 Task: Create Validation rule for Departments and budget object.
Action: Mouse moved to (585, 34)
Screenshot: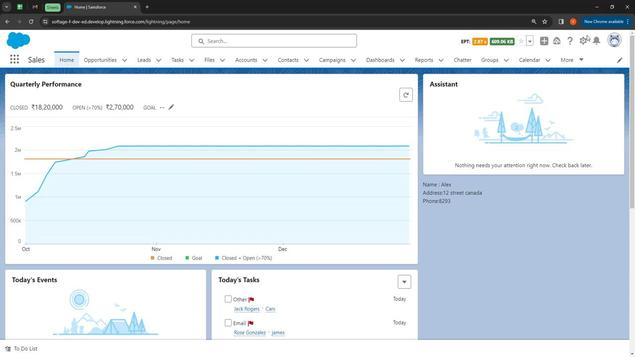 
Action: Mouse pressed left at (585, 34)
Screenshot: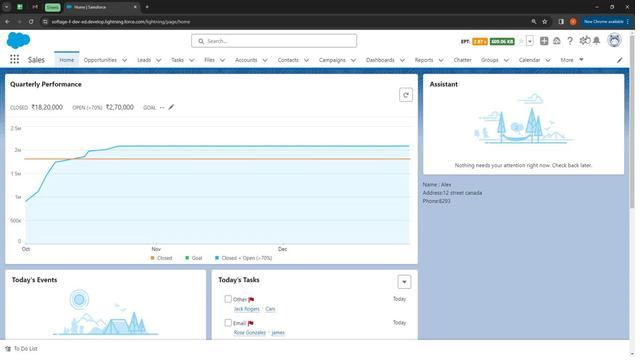 
Action: Mouse moved to (569, 66)
Screenshot: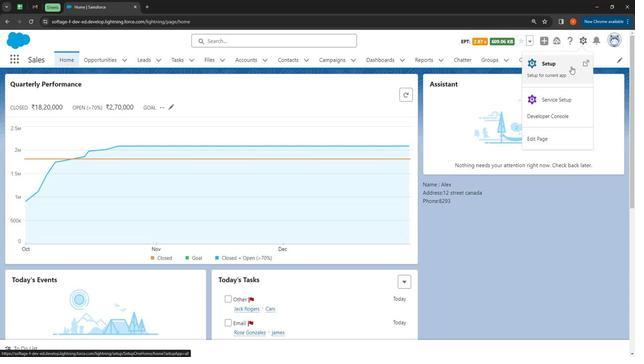 
Action: Mouse pressed left at (569, 66)
Screenshot: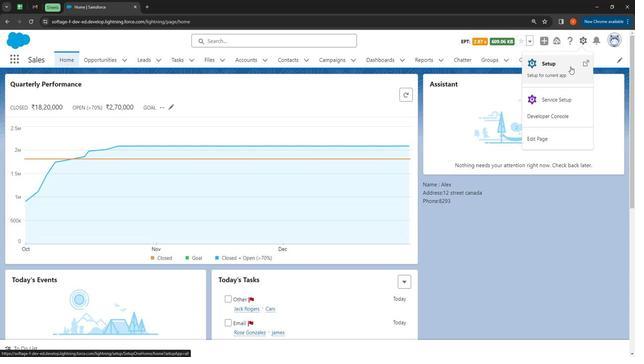 
Action: Mouse moved to (103, 56)
Screenshot: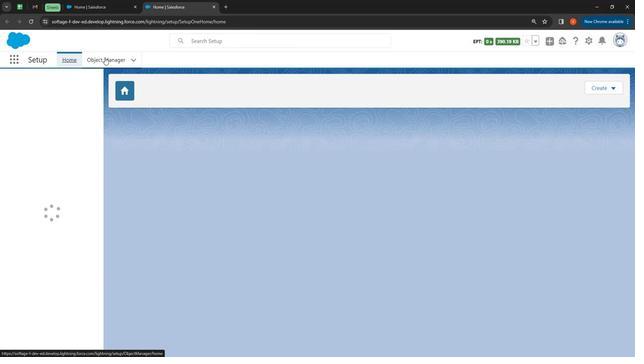 
Action: Mouse pressed left at (103, 56)
Screenshot: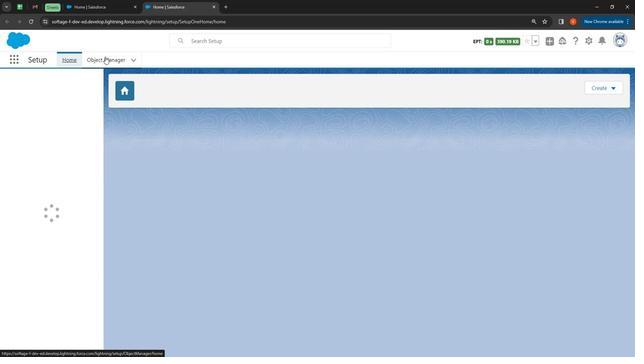 
Action: Mouse moved to (480, 85)
Screenshot: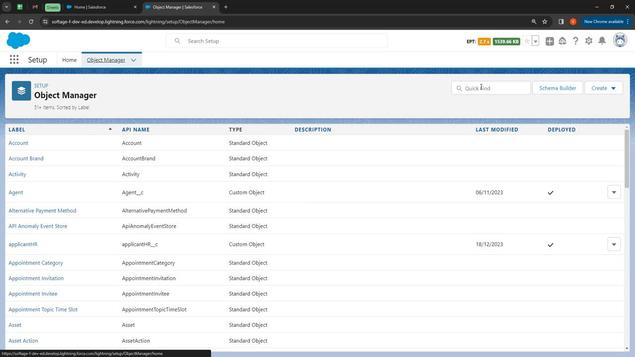 
Action: Mouse pressed left at (480, 85)
Screenshot: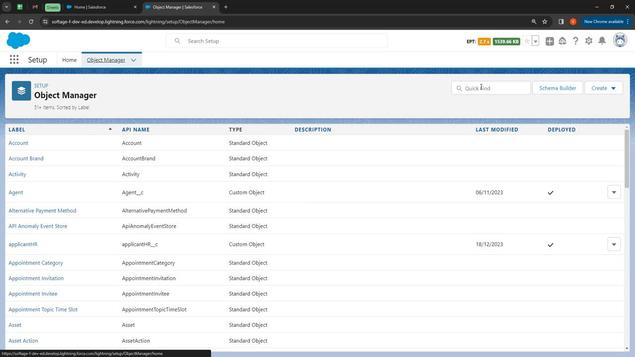 
Action: Mouse moved to (481, 86)
Screenshot: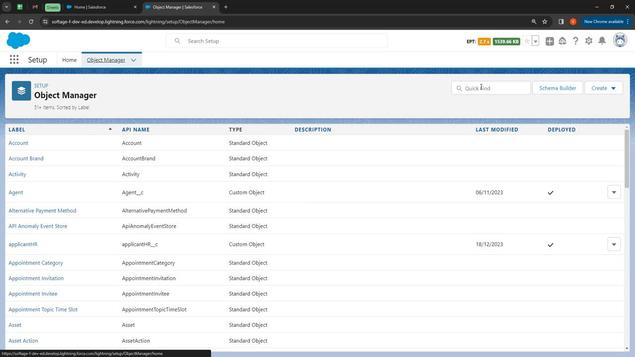 
Action: Key pressed d
Screenshot: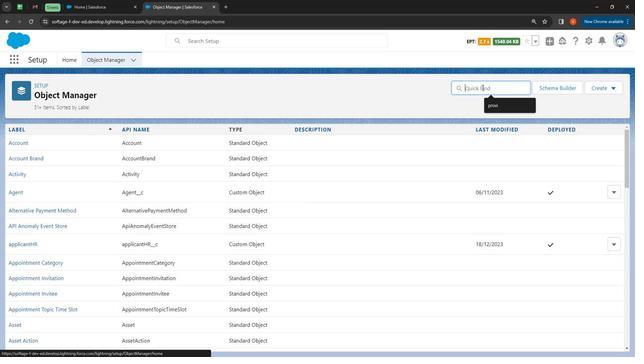 
Action: Mouse moved to (481, 86)
Screenshot: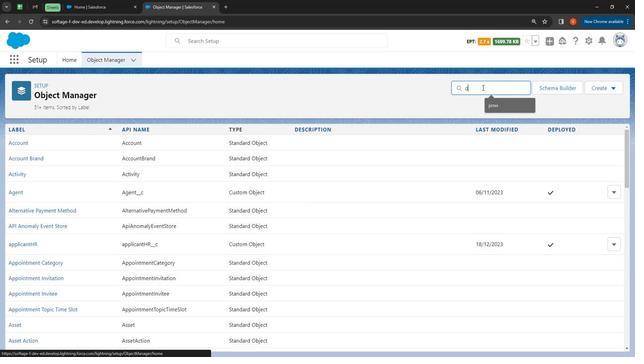
Action: Key pressed e
Screenshot: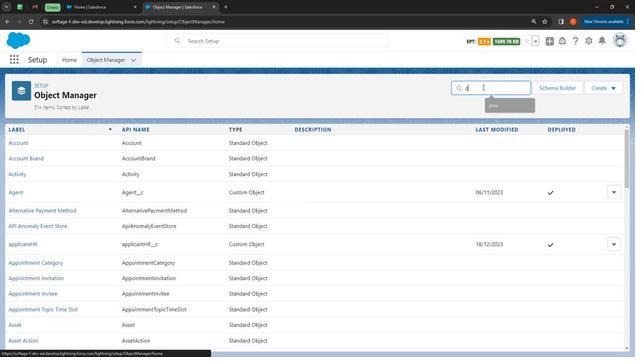
Action: Mouse moved to (483, 83)
Screenshot: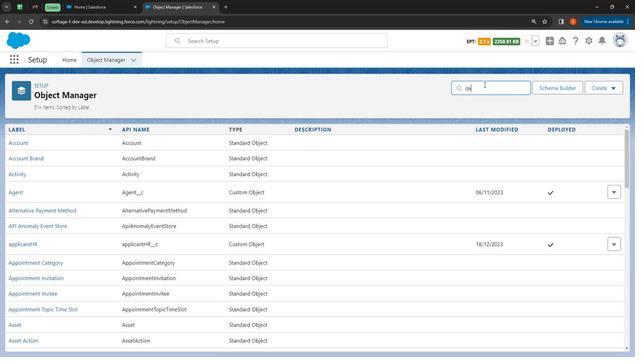 
Action: Key pressed p
Screenshot: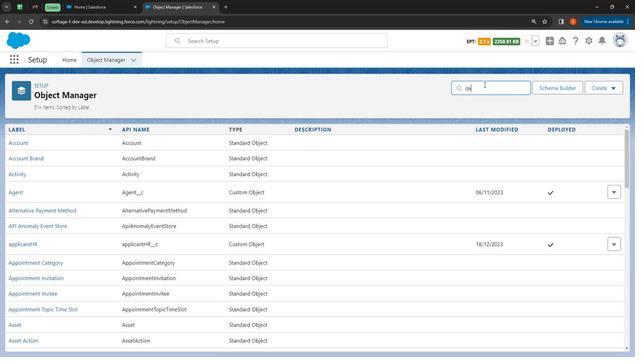 
Action: Mouse moved to (484, 83)
Screenshot: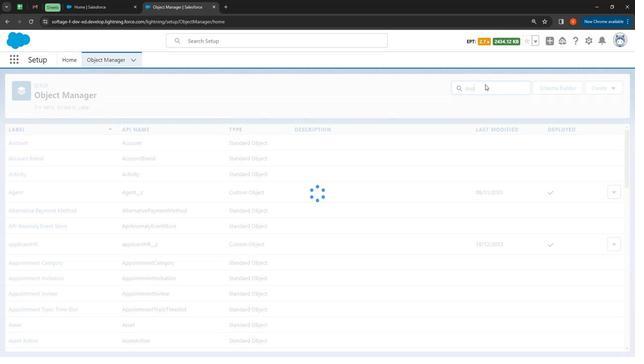 
Action: Key pressed ar
Screenshot: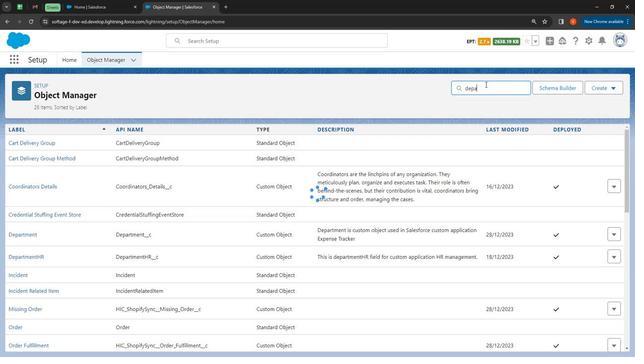 
Action: Mouse moved to (484, 83)
Screenshot: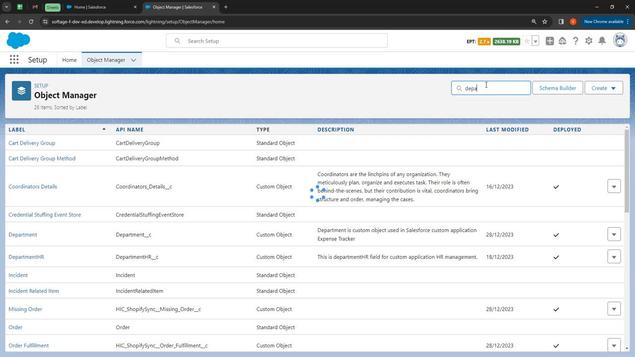 
Action: Key pressed t
Screenshot: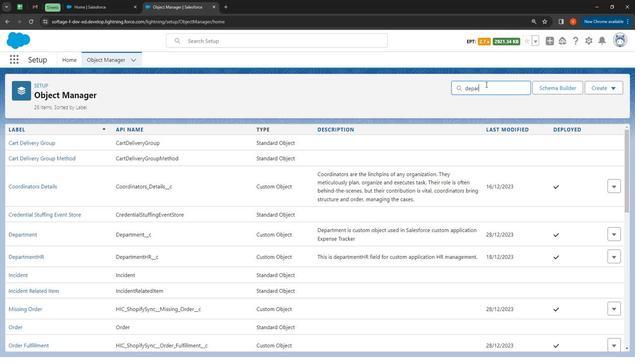 
Action: Mouse moved to (24, 142)
Screenshot: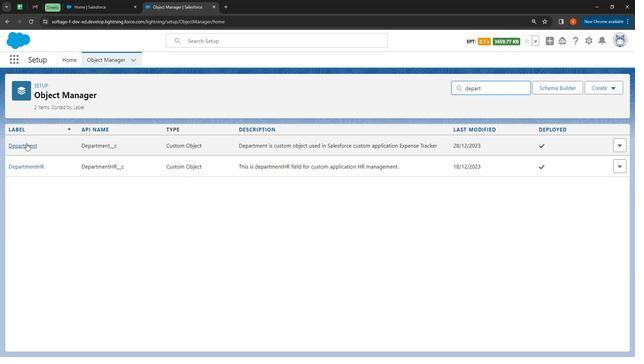 
Action: Mouse pressed left at (24, 142)
Screenshot: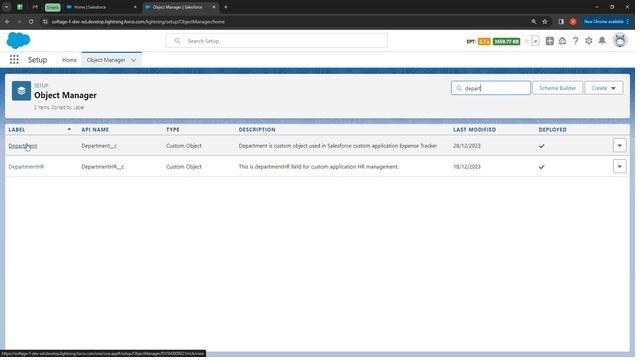 
Action: Mouse moved to (42, 146)
Screenshot: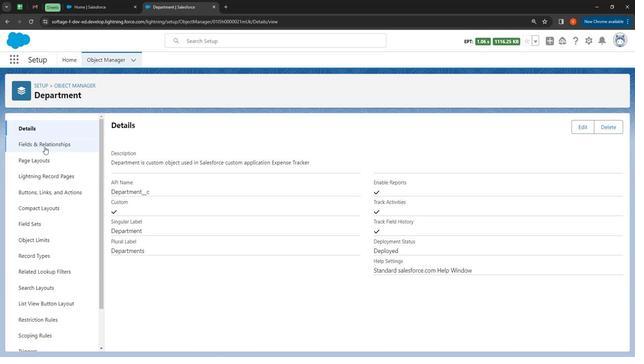 
Action: Mouse pressed left at (42, 146)
Screenshot: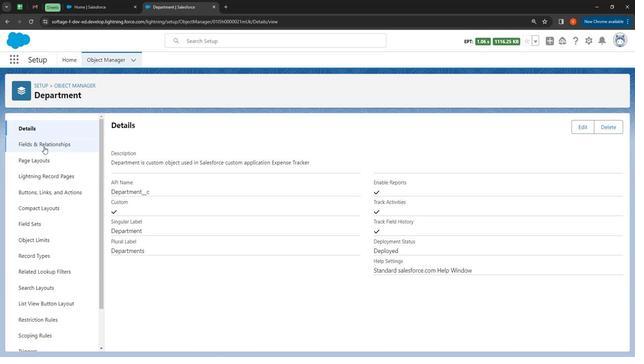 
Action: Mouse moved to (350, 265)
Screenshot: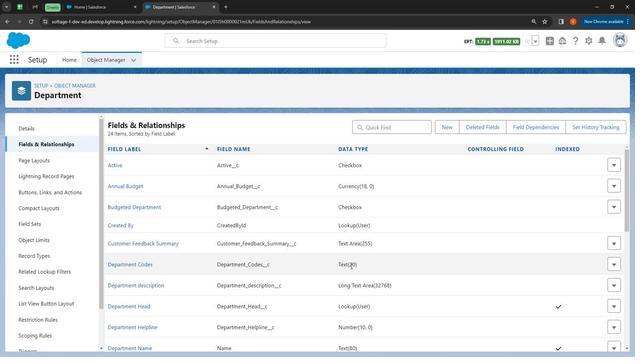 
Action: Mouse scrolled (350, 265) with delta (0, 0)
Screenshot: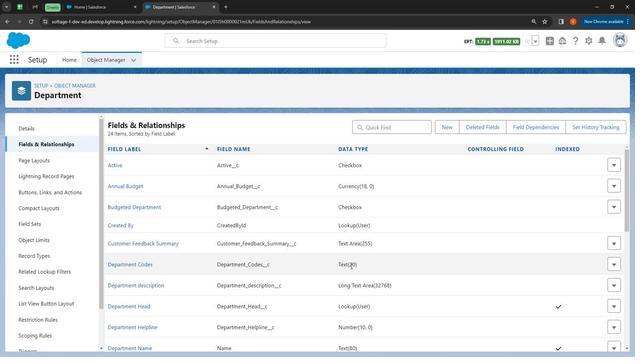 
Action: Mouse moved to (351, 263)
Screenshot: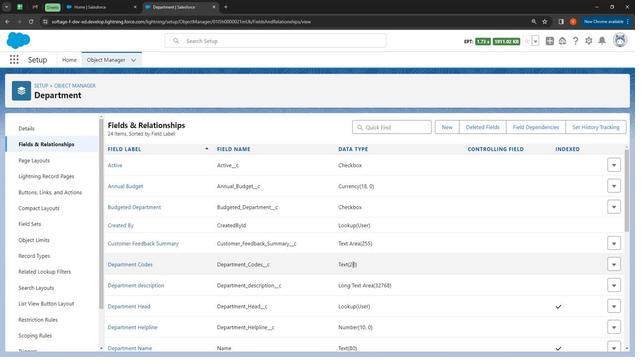 
Action: Mouse scrolled (351, 263) with delta (0, 0)
Screenshot: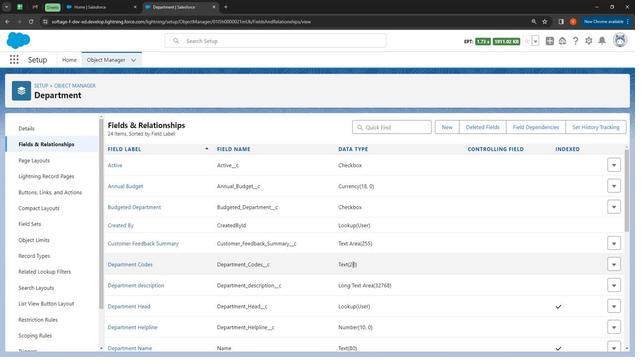 
Action: Mouse moved to (54, 294)
Screenshot: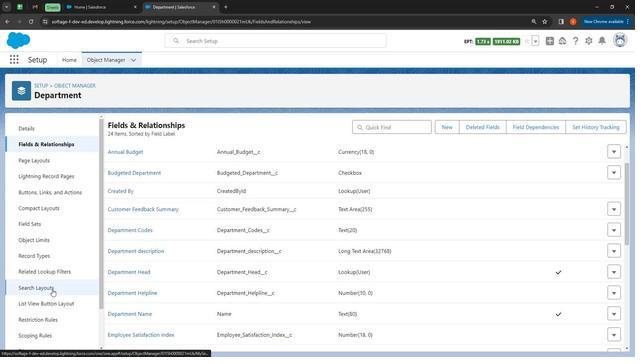 
Action: Mouse scrolled (54, 294) with delta (0, 0)
Screenshot: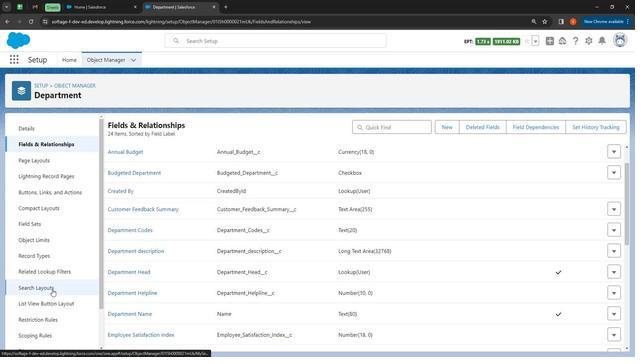 
Action: Mouse moved to (55, 296)
Screenshot: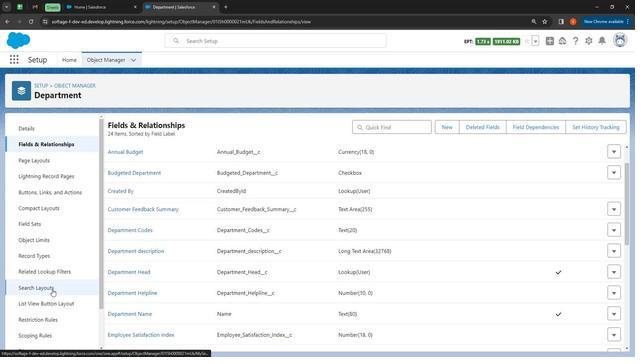 
Action: Mouse scrolled (55, 295) with delta (0, 0)
Screenshot: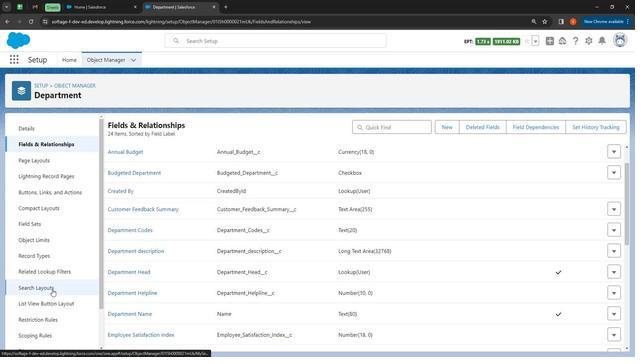 
Action: Mouse moved to (56, 297)
Screenshot: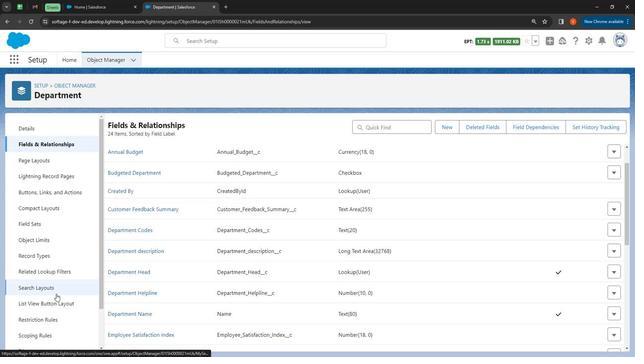 
Action: Mouse scrolled (56, 297) with delta (0, 0)
Screenshot: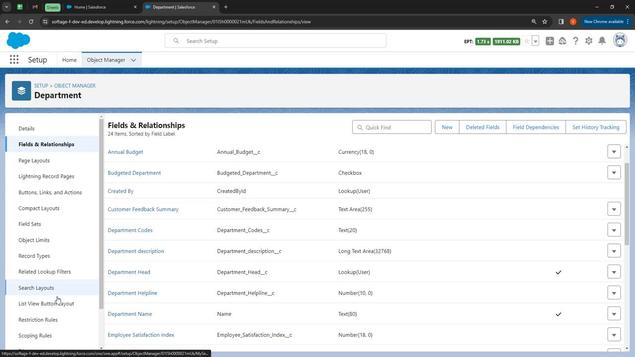 
Action: Mouse scrolled (56, 297) with delta (0, 0)
Screenshot: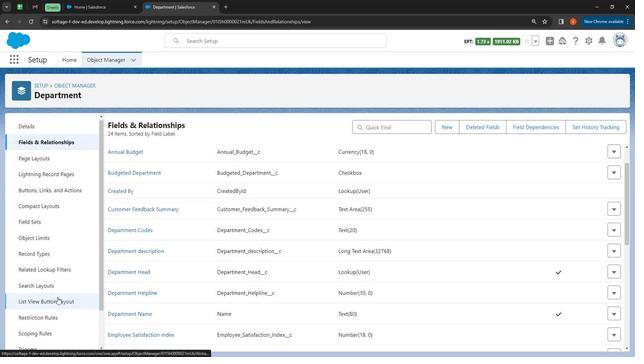 
Action: Mouse moved to (56, 341)
Screenshot: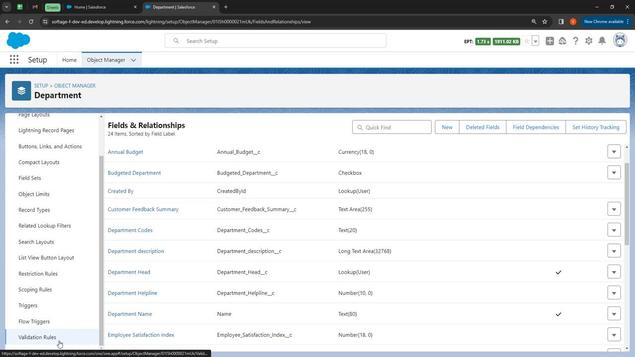 
Action: Mouse pressed left at (56, 341)
Screenshot: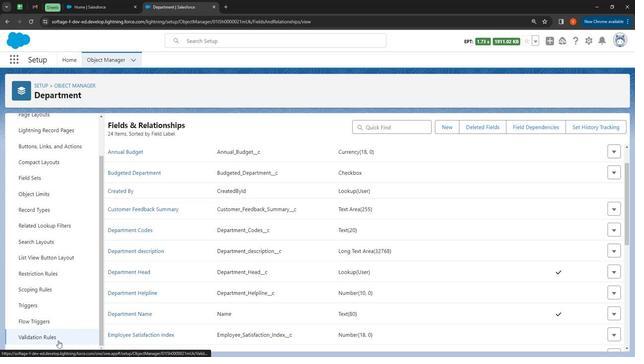 
Action: Mouse moved to (621, 123)
Screenshot: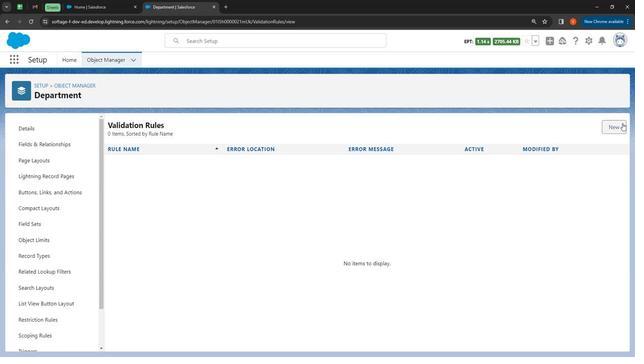 
Action: Mouse pressed left at (621, 123)
Screenshot: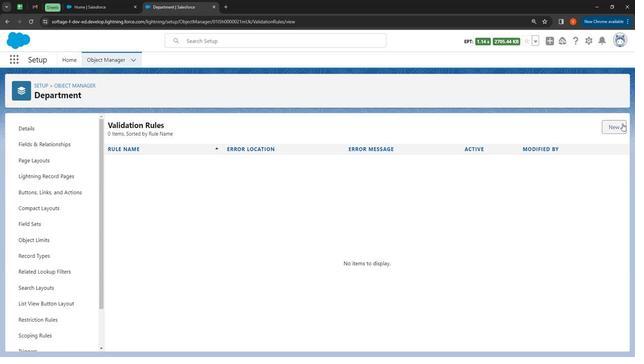
Action: Mouse moved to (213, 183)
Screenshot: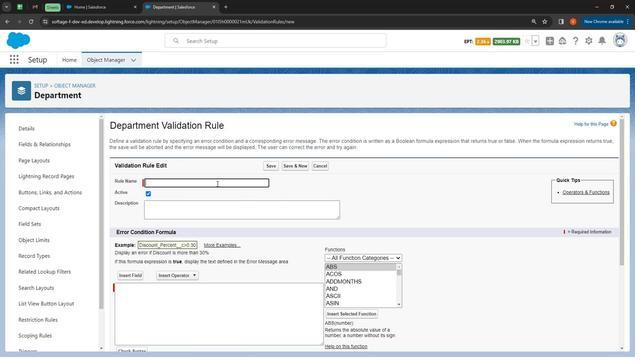 
Action: Mouse pressed left at (213, 183)
Screenshot: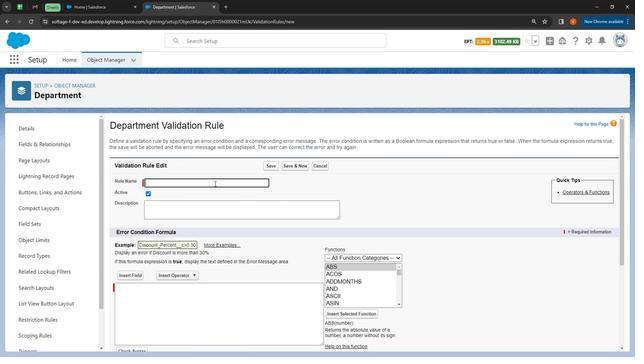 
Action: Key pressed <Key.shift>
Screenshot: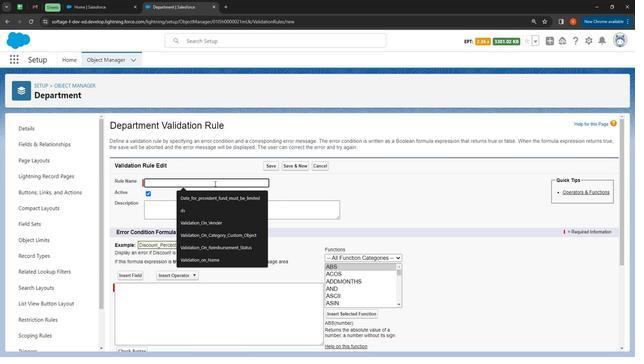 
Action: Mouse moved to (212, 184)
Screenshot: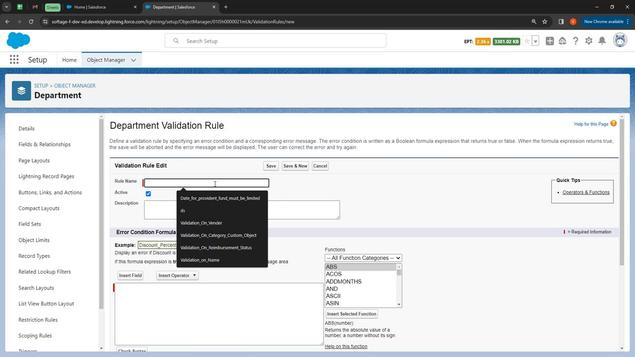 
Action: Key pressed C<Key.backspace><Key.shift>Validation<Key.space>on<Key.space><Key.shift><Key.shift><Key.shift><Key.shift><Key.shift><Key.shift><Key.shift><Key.shift><Key.shift><Key.shift><Key.shift><Key.shift><Key.shift><Key.shift><Key.shift><Key.shift><Key.shift><Key.shift><Key.shift><Key.shift><Key.shift><Key.shift><Key.shift><Key.shift><Key.shift><Key.shift><Key.shift><Key.shift><Key.shift><Key.shift><Key.shift><Key.shift><Key.shift><Key.shift><Key.shift><Key.shift><Key.shift><Key.shift><Key.shift><Key.shift>Text<Key.space>field<Key.space>for<Key.space>blank
Screenshot: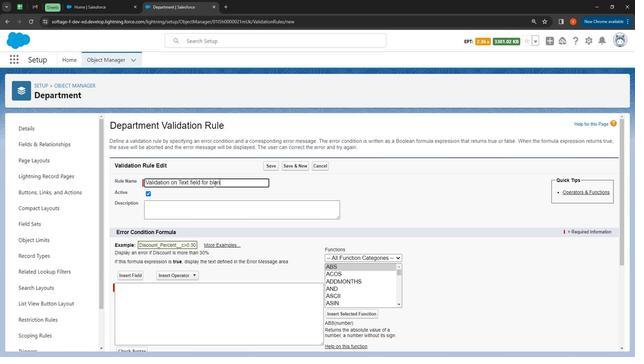 
Action: Mouse moved to (149, 192)
Screenshot: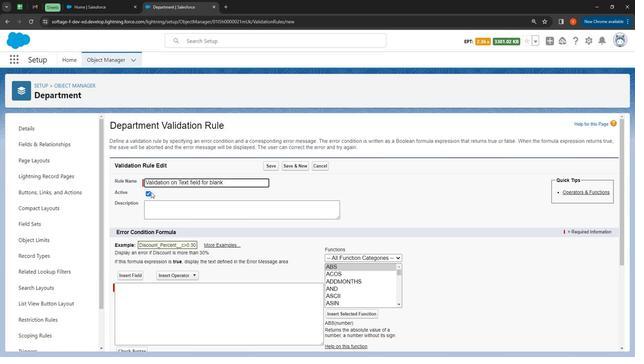 
Action: Mouse pressed left at (149, 192)
Screenshot: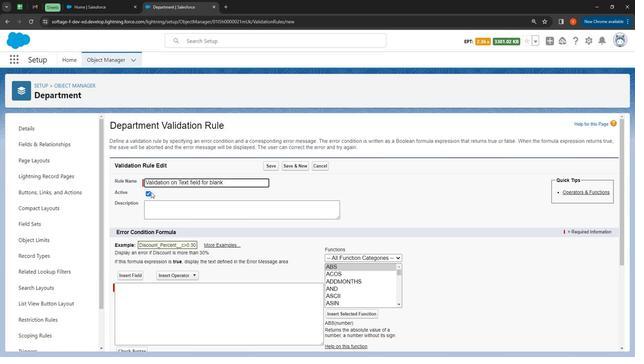 
Action: Mouse moved to (164, 205)
Screenshot: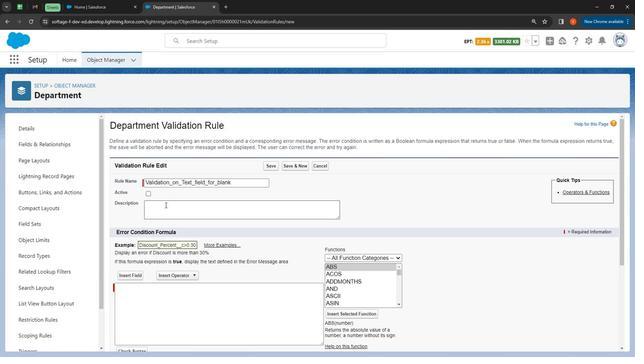 
Action: Mouse pressed left at (164, 205)
Screenshot: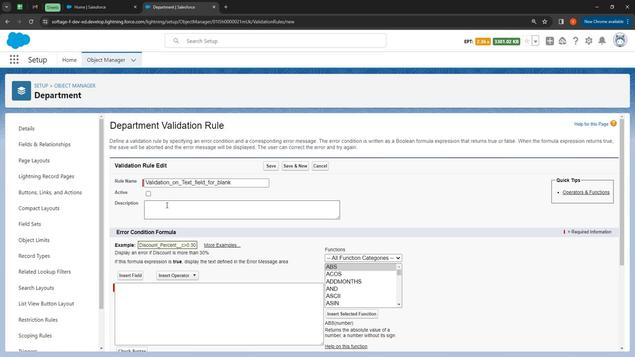 
Action: Mouse moved to (166, 205)
Screenshot: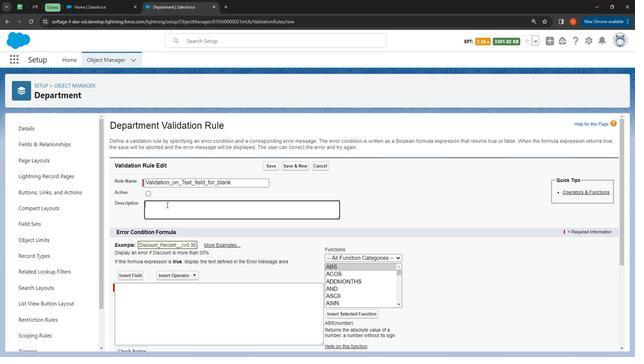 
Action: Key pressed <Key.shift><Key.shift><Key.shift><Key.shift>Validation<Key.space>on<Key.space><Key.shift><Key.shift><Key.shift>Custom<Key.space>text<Key.space>field<Key.space>so<Key.space>that<Key.space>admin<Key.space>can<Key.space>not<Key.space>let<Key.space>it<Key.space>blac<Key.backspace>nk.
Screenshot: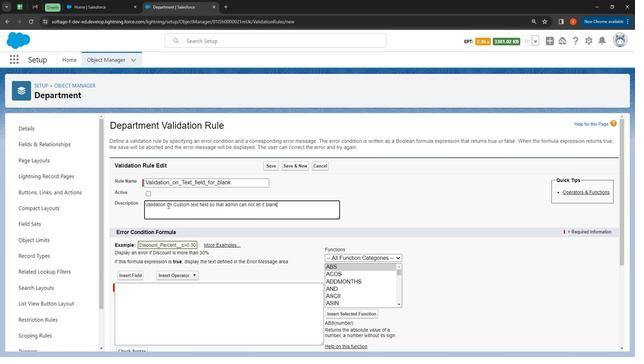 
Action: Mouse moved to (239, 231)
Screenshot: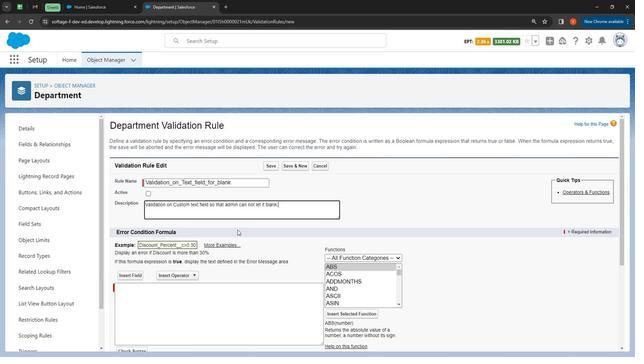 
Action: Mouse scrolled (239, 231) with delta (0, 0)
Screenshot: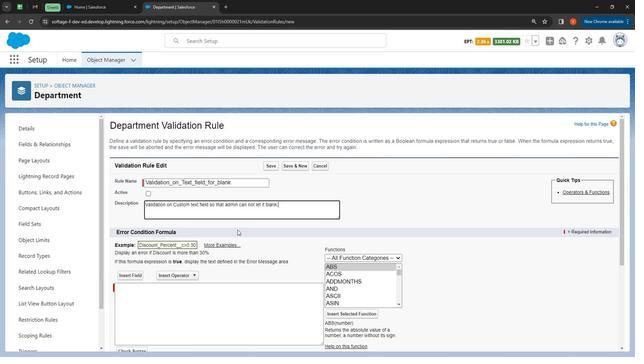 
Action: Mouse moved to (239, 232)
Screenshot: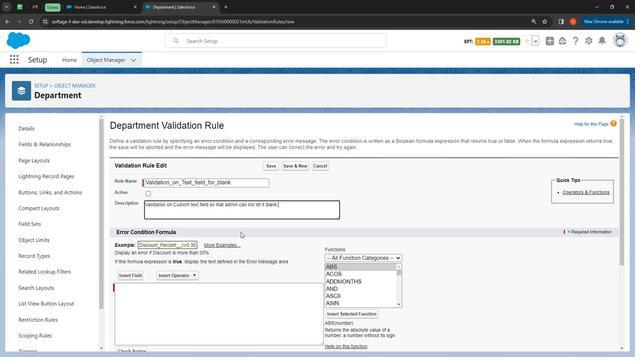 
Action: Mouse scrolled (239, 231) with delta (0, 0)
Screenshot: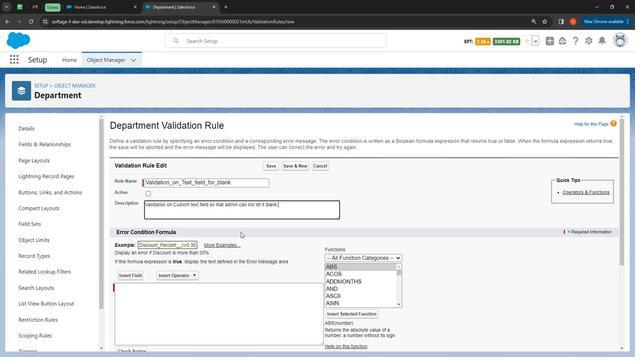 
Action: Mouse moved to (240, 232)
Screenshot: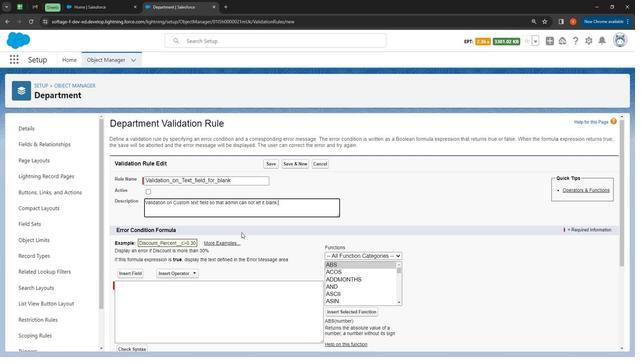 
Action: Mouse scrolled (240, 232) with delta (0, 0)
Screenshot: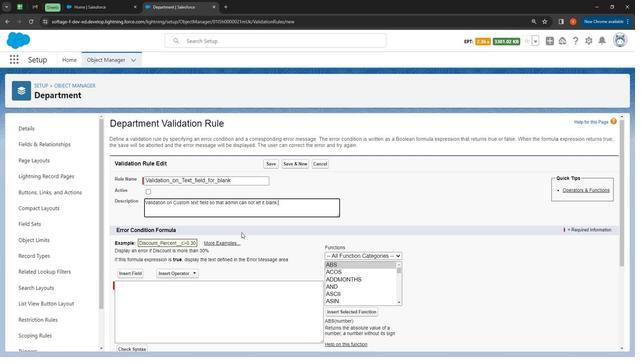 
Action: Mouse moved to (241, 232)
Screenshot: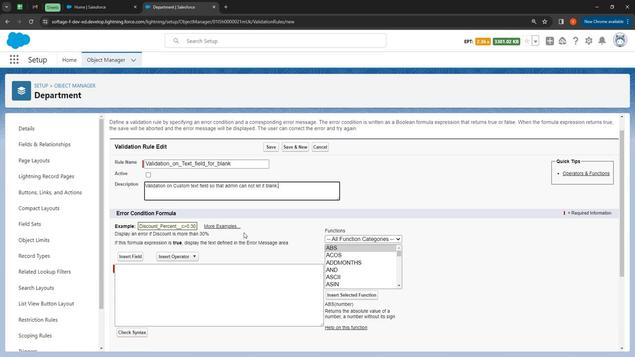 
Action: Mouse scrolled (241, 232) with delta (0, 0)
Screenshot: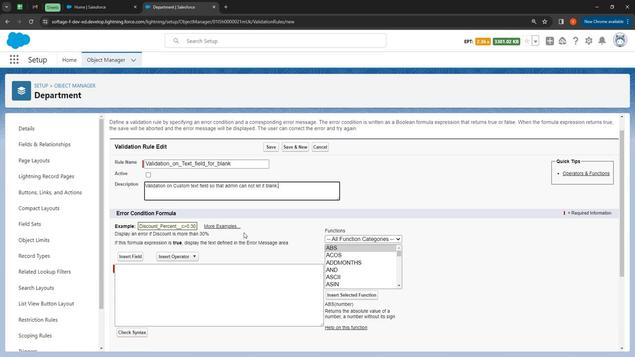 
Action: Mouse moved to (362, 165)
Screenshot: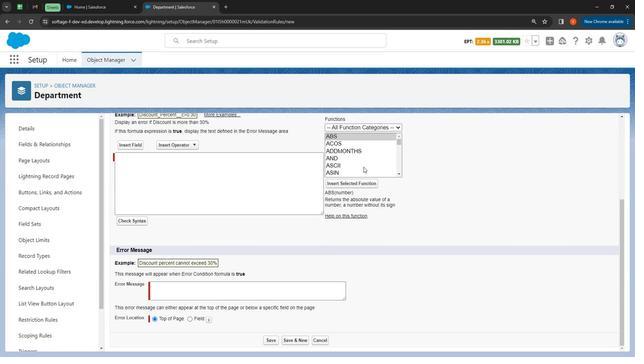 
Action: Mouse scrolled (362, 164) with delta (0, 0)
Screenshot: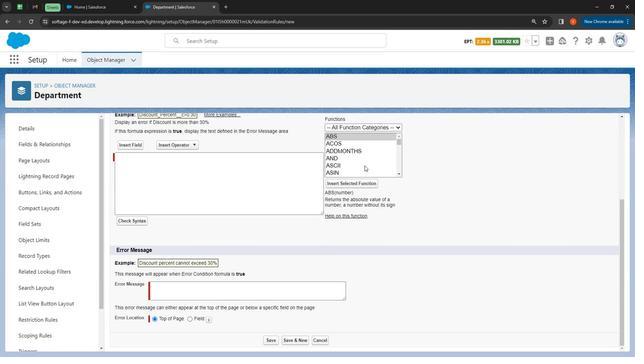 
Action: Mouse scrolled (362, 164) with delta (0, 0)
Screenshot: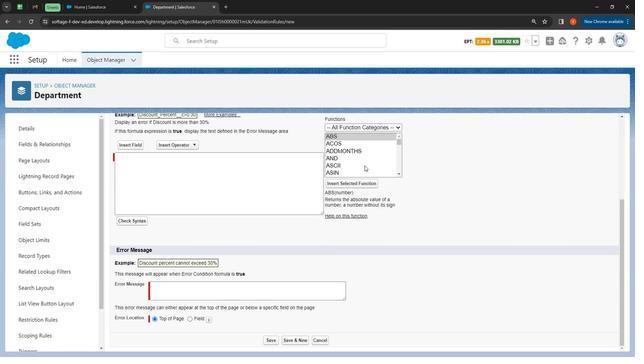
Action: Mouse moved to (362, 164)
Screenshot: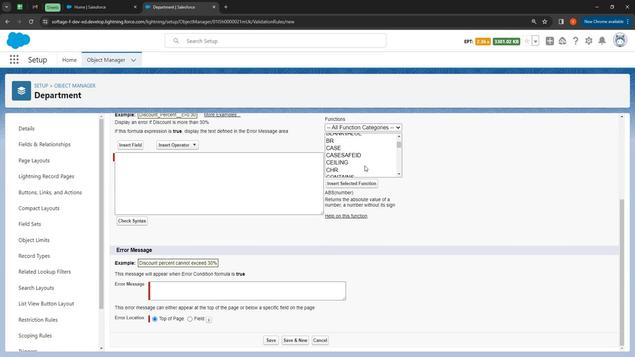 
Action: Mouse scrolled (362, 164) with delta (0, 0)
Screenshot: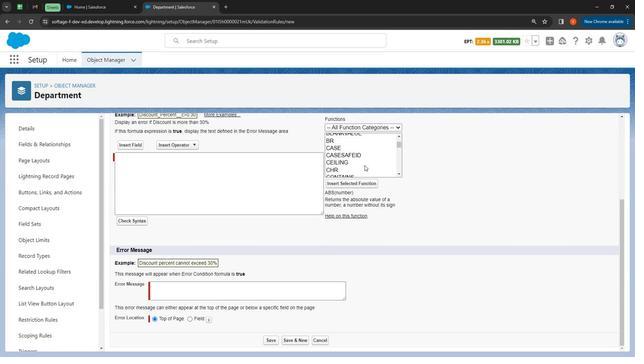 
Action: Mouse moved to (364, 164)
Screenshot: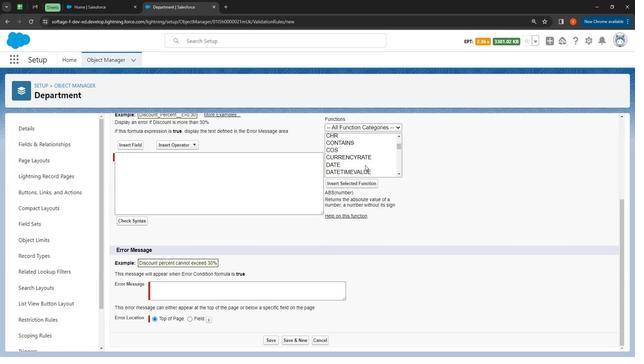 
Action: Mouse scrolled (364, 164) with delta (0, 0)
Screenshot: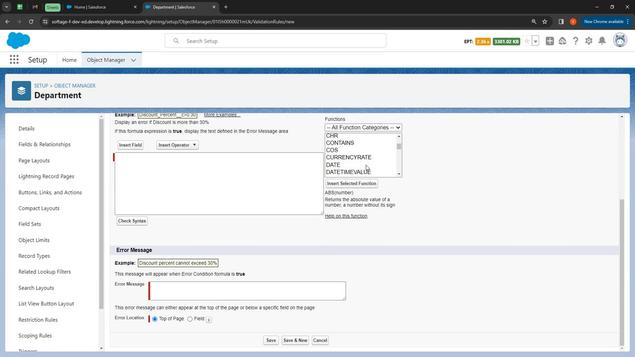 
Action: Mouse scrolled (364, 164) with delta (0, 0)
Screenshot: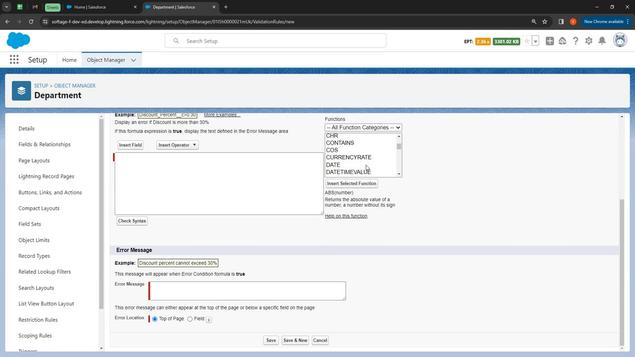 
Action: Mouse moved to (364, 162)
Screenshot: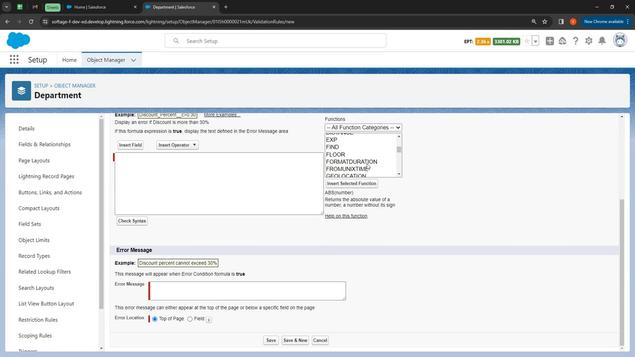 
Action: Mouse scrolled (364, 162) with delta (0, 0)
Screenshot: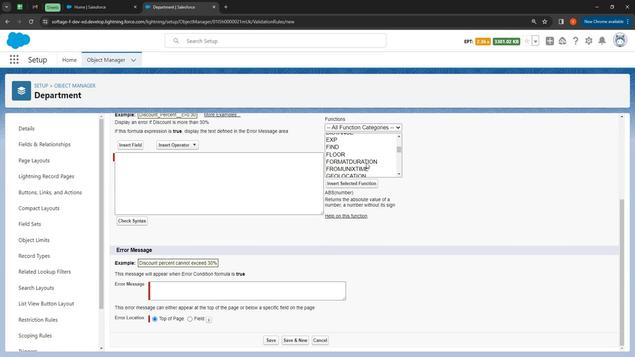
Action: Mouse moved to (364, 162)
Screenshot: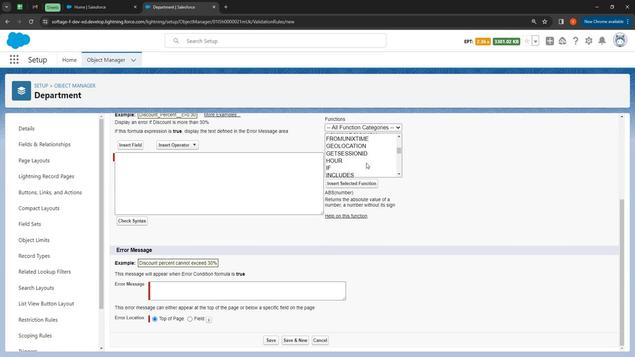 
Action: Mouse scrolled (364, 162) with delta (0, 0)
Screenshot: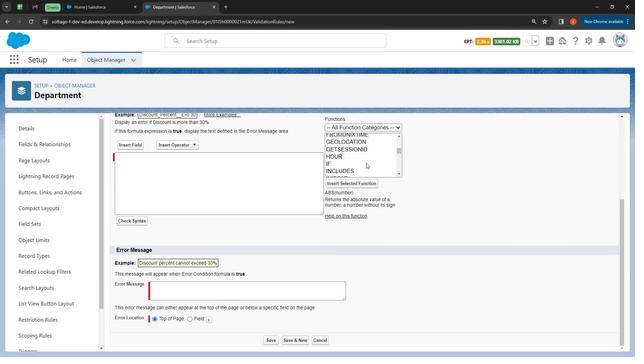 
Action: Mouse scrolled (364, 162) with delta (0, 0)
Screenshot: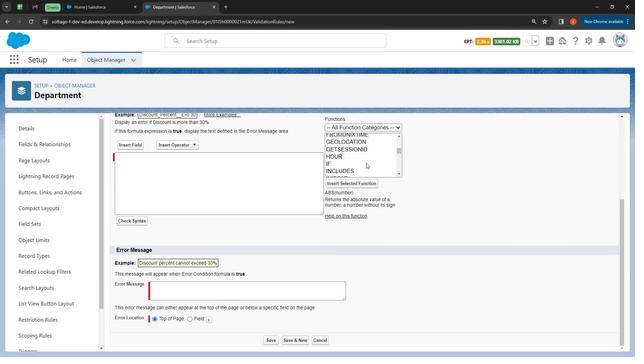 
Action: Mouse moved to (349, 169)
Screenshot: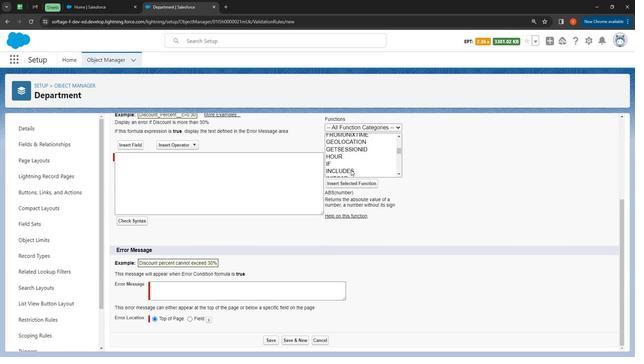 
Action: Mouse scrolled (349, 169) with delta (0, 0)
Screenshot: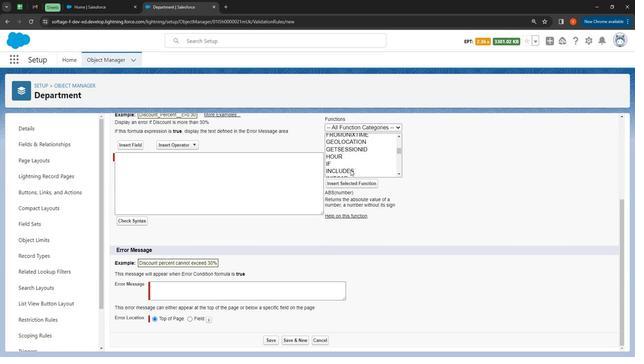 
Action: Mouse moved to (347, 150)
Screenshot: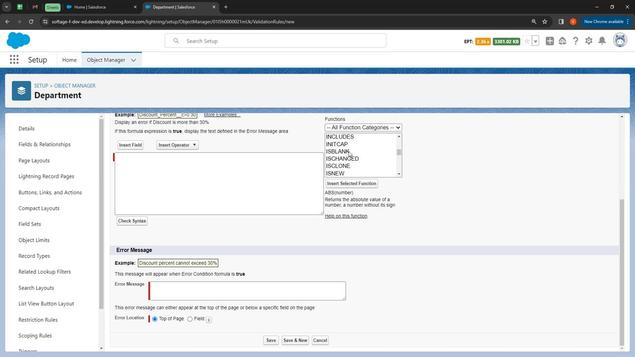 
Action: Mouse pressed left at (347, 150)
Screenshot: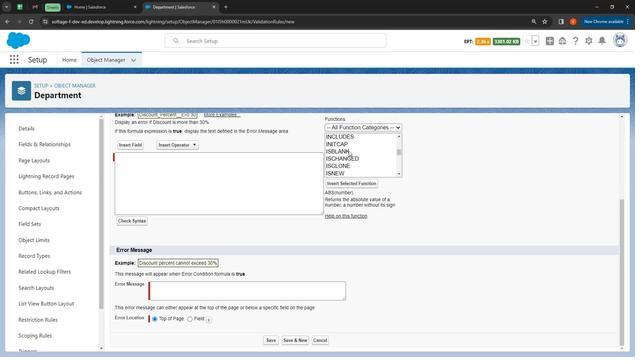 
Action: Mouse moved to (362, 183)
Screenshot: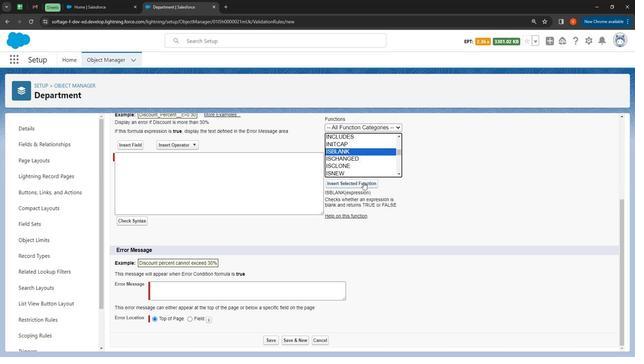 
Action: Mouse pressed left at (362, 183)
Screenshot: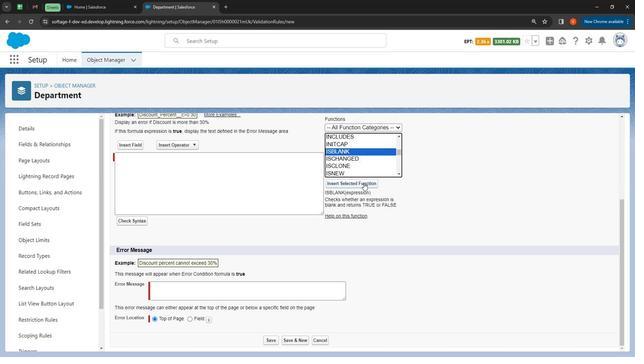 
Action: Mouse moved to (160, 159)
Screenshot: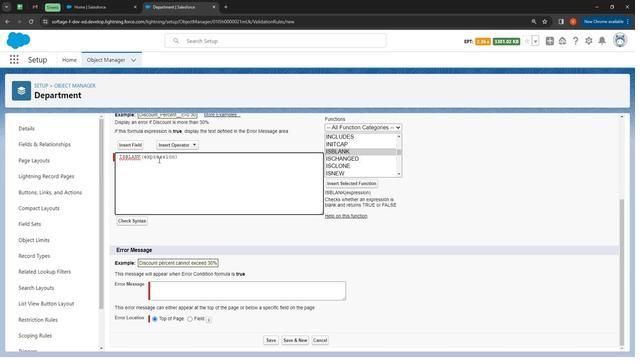 
Action: Mouse pressed left at (160, 159)
Screenshot: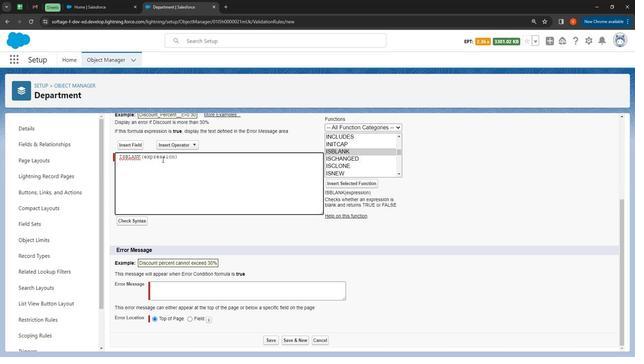
Action: Mouse pressed left at (160, 159)
Screenshot: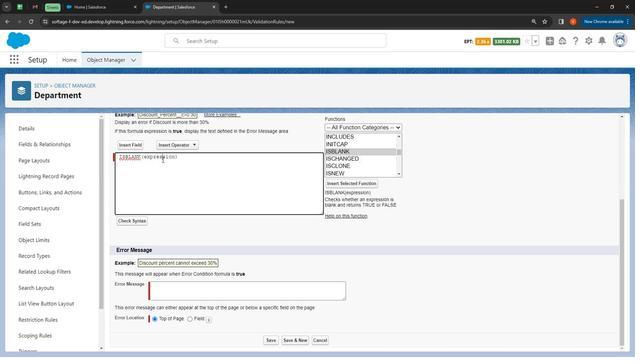 
Action: Mouse moved to (161, 156)
Screenshot: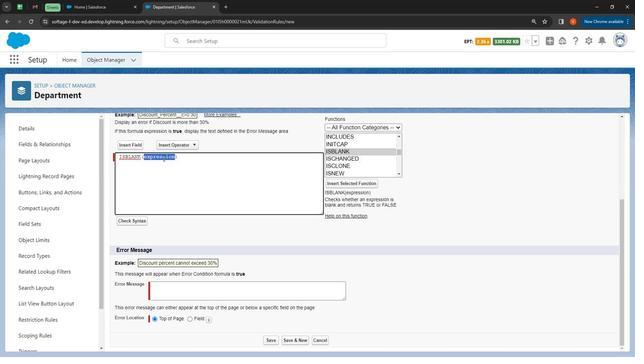 
Action: Key pressed <Key.backspace>
Screenshot: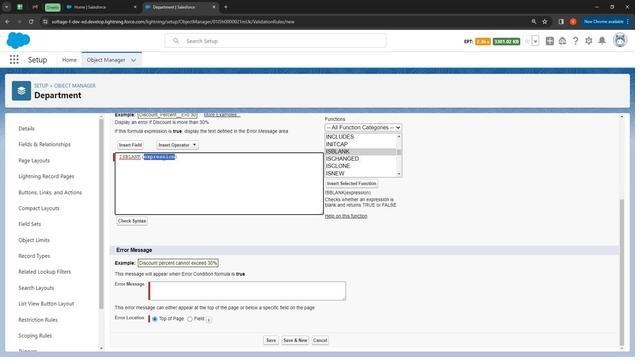 
Action: Mouse moved to (137, 144)
Screenshot: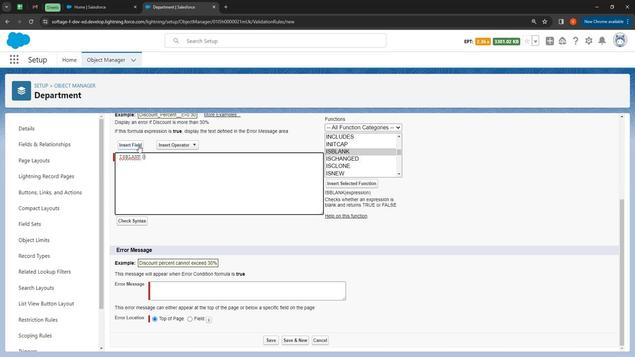 
Action: Mouse pressed left at (137, 144)
Screenshot: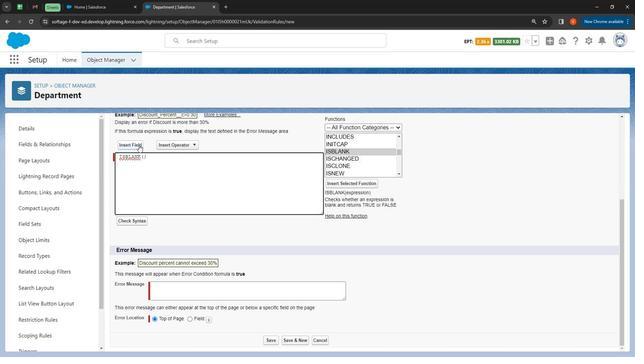 
Action: Mouse moved to (296, 210)
Screenshot: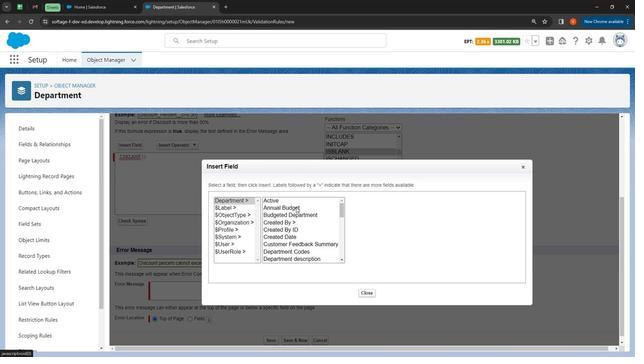 
Action: Mouse pressed left at (296, 210)
Screenshot: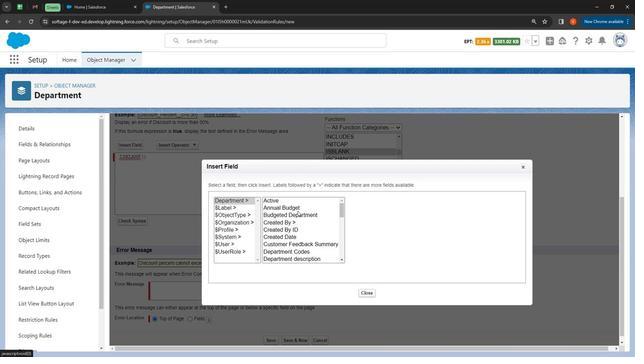 
Action: Mouse moved to (309, 215)
Screenshot: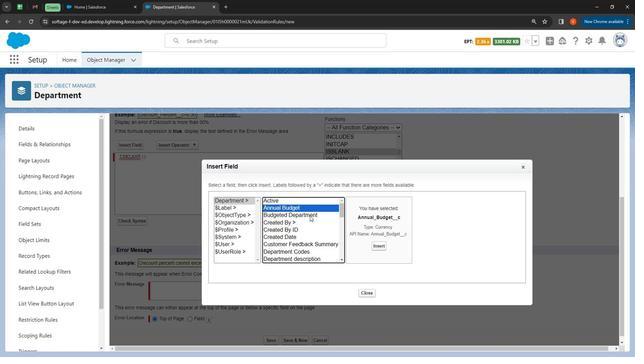 
Action: Mouse pressed left at (309, 215)
Screenshot: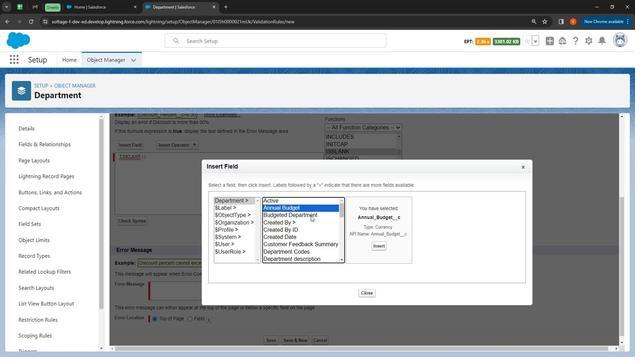 
Action: Mouse moved to (323, 241)
Screenshot: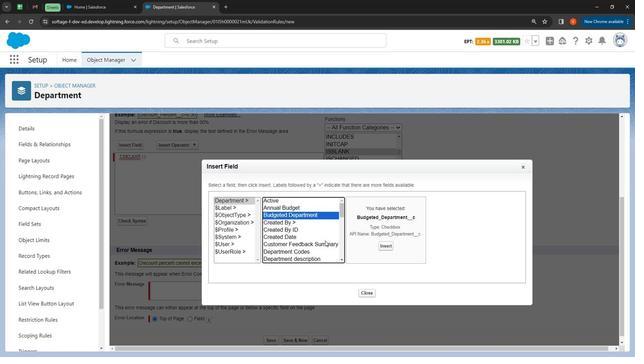 
Action: Mouse pressed left at (323, 241)
Screenshot: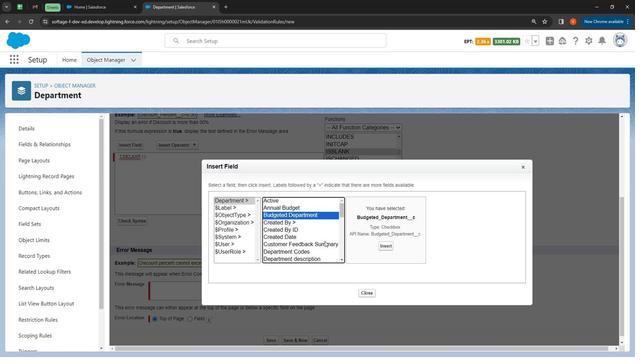 
Action: Mouse moved to (394, 247)
Screenshot: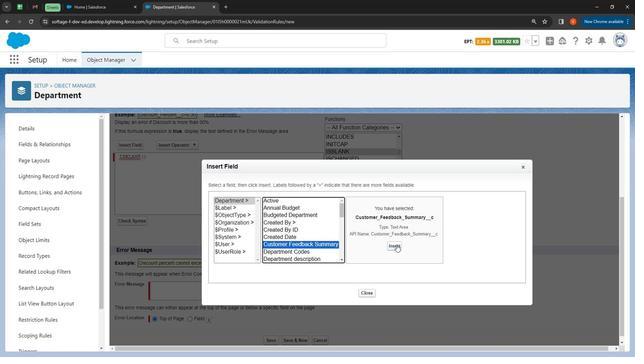 
Action: Mouse pressed left at (394, 247)
Screenshot: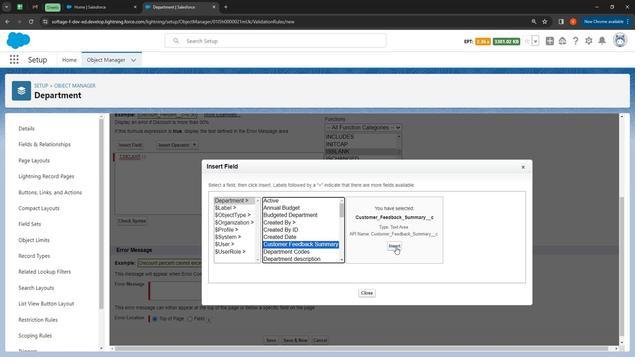 
Action: Mouse moved to (249, 156)
Screenshot: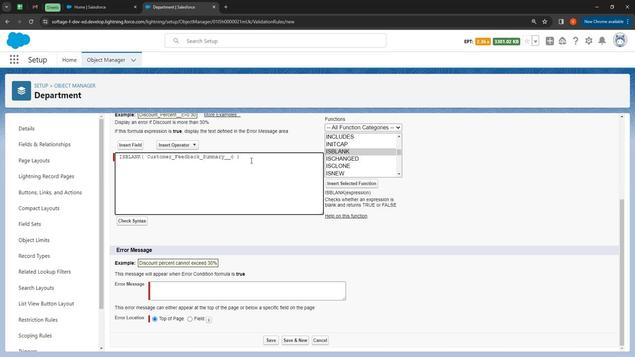 
Action: Mouse pressed left at (249, 156)
Screenshot: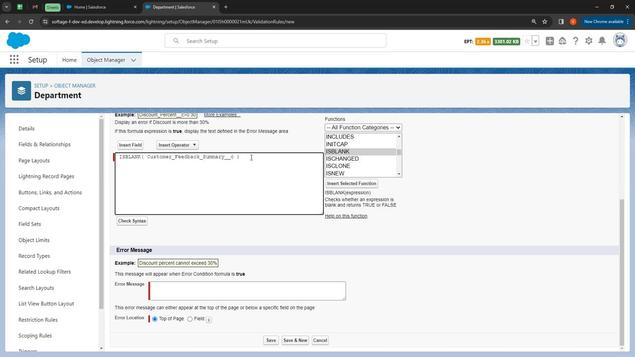 
Action: Mouse moved to (249, 156)
Screenshot: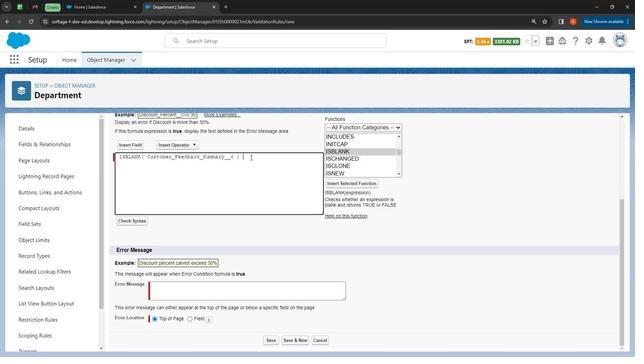 
Action: Key pressed <Key.enter>
Screenshot: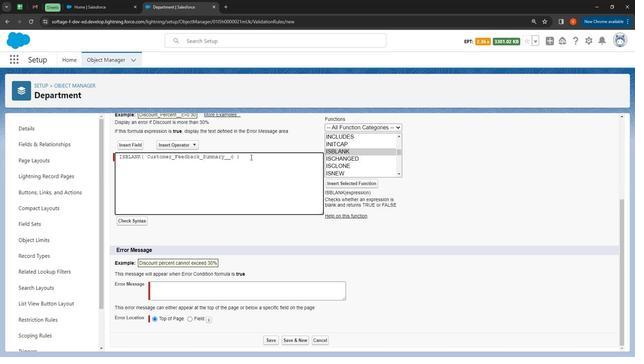 
Action: Mouse moved to (174, 146)
Screenshot: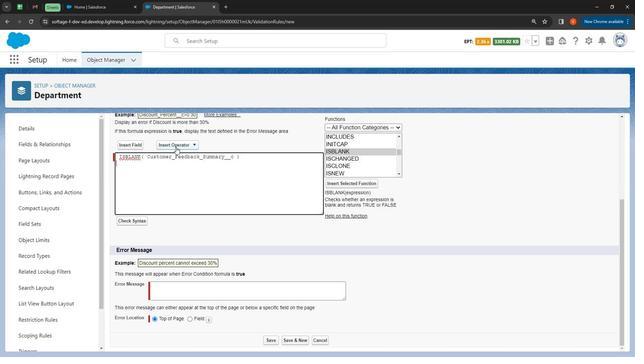 
Action: Mouse pressed left at (174, 146)
Screenshot: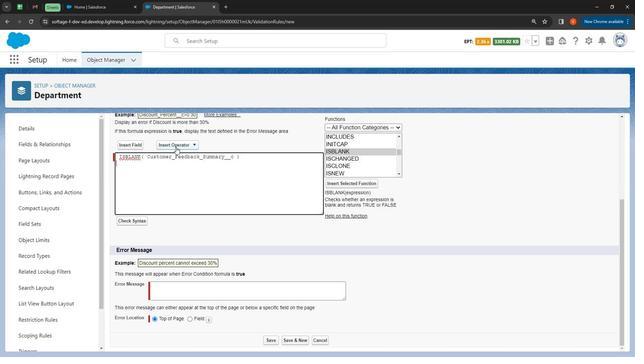 
Action: Mouse moved to (176, 279)
Screenshot: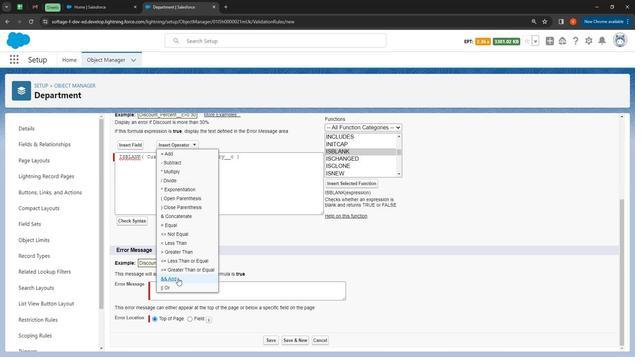 
Action: Mouse pressed left at (176, 279)
Screenshot: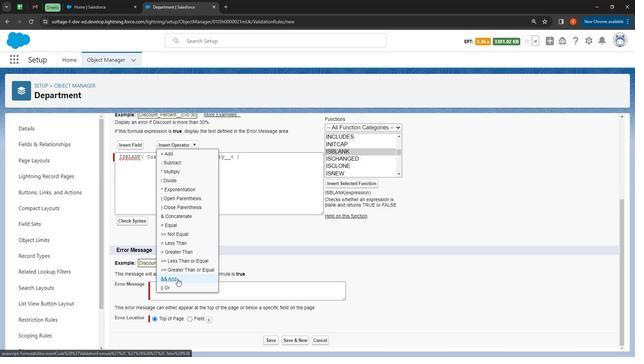 
Action: Mouse moved to (170, 178)
Screenshot: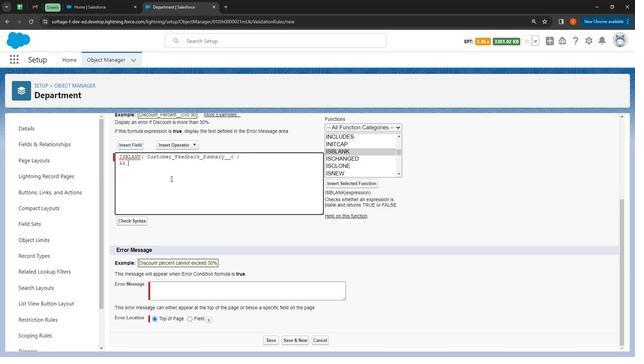 
Action: Key pressed <Key.enter>
Screenshot: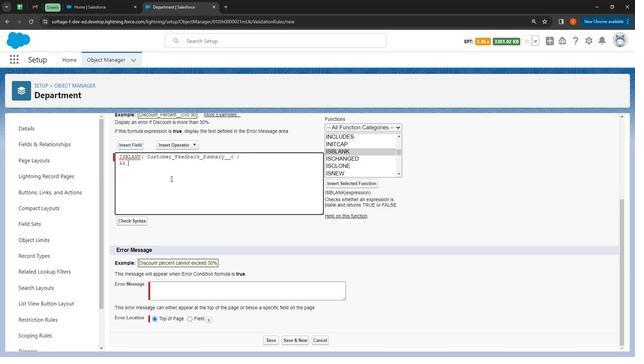 
Action: Mouse moved to (171, 168)
Screenshot: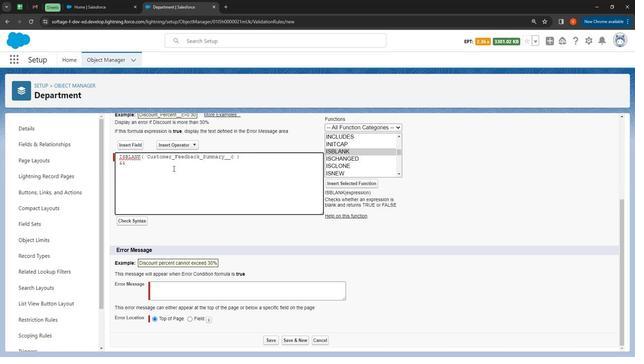 
Action: Key pressed <Key.shift><Key.shift><Key.shift><Key.shift><Key.shift><Key.shift><Key.shift>ISBLANK(
Screenshot: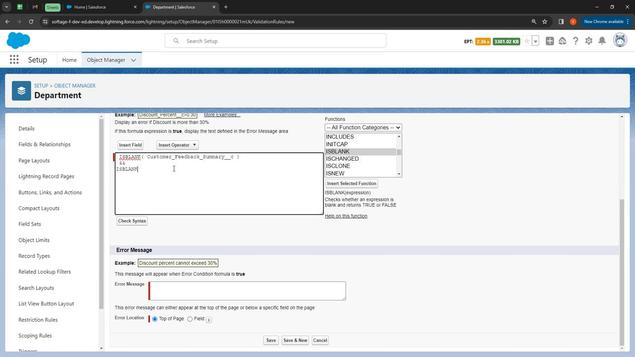 
Action: Mouse moved to (175, 146)
Screenshot: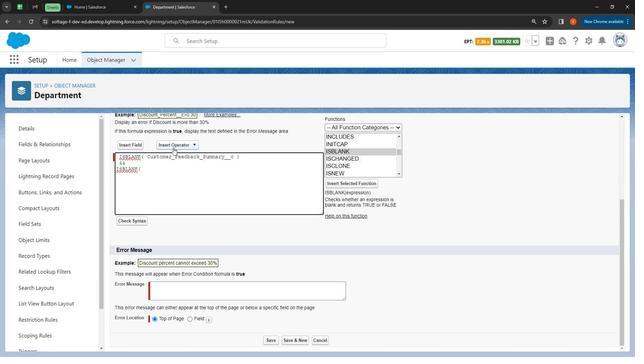 
Action: Key pressed <Key.space>
Screenshot: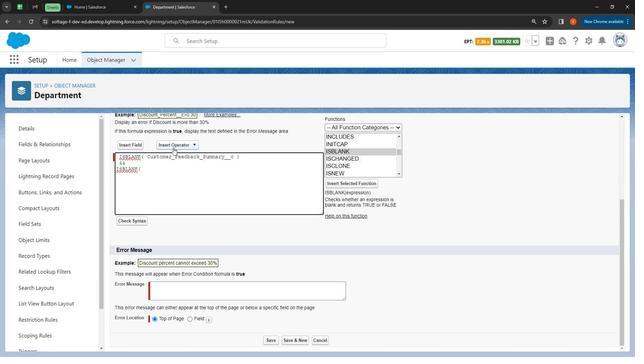 
Action: Mouse moved to (185, 140)
Screenshot: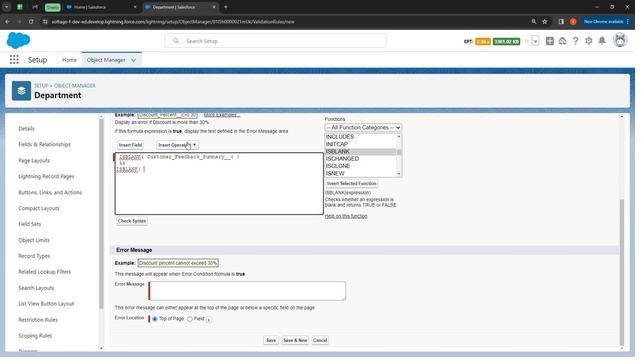 
Action: Mouse pressed left at (185, 140)
Screenshot: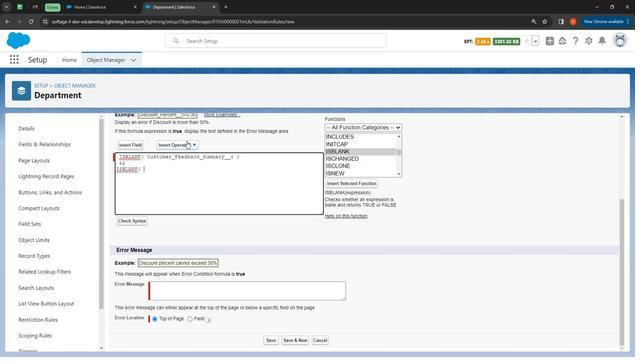 
Action: Mouse moved to (136, 143)
Screenshot: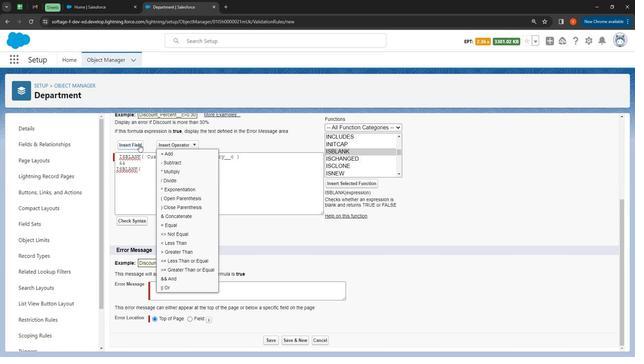 
Action: Mouse pressed left at (136, 143)
Screenshot: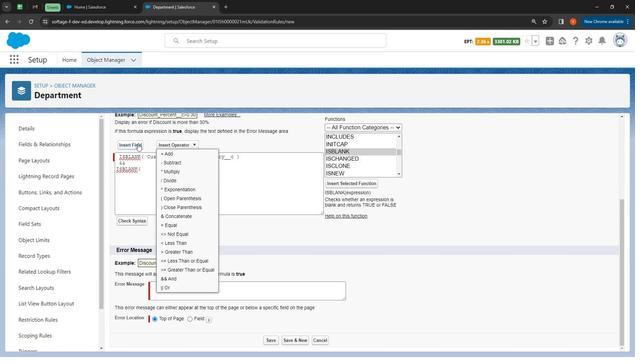 
Action: Mouse moved to (340, 211)
Screenshot: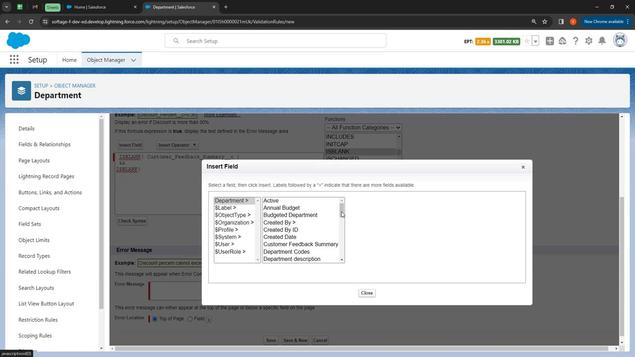 
Action: Mouse pressed left at (340, 211)
Screenshot: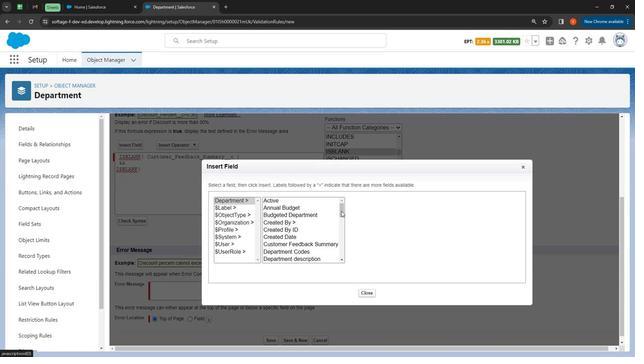 
Action: Mouse moved to (313, 219)
Screenshot: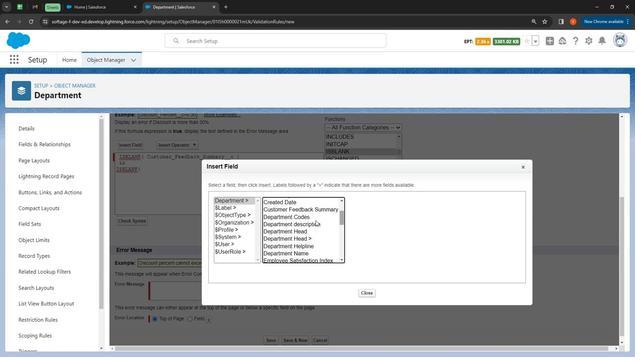 
Action: Mouse pressed left at (313, 219)
Screenshot: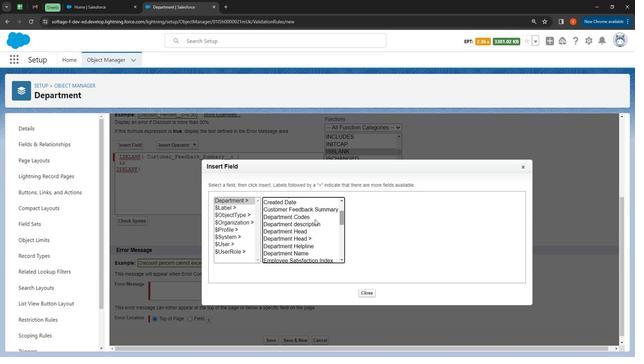 
Action: Mouse moved to (382, 244)
Screenshot: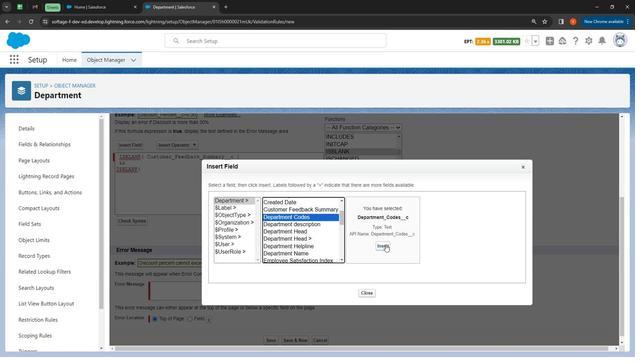 
Action: Mouse pressed left at (382, 244)
Screenshot: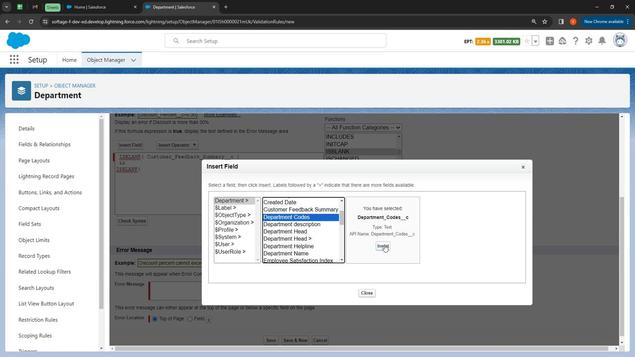 
Action: Mouse moved to (238, 186)
Screenshot: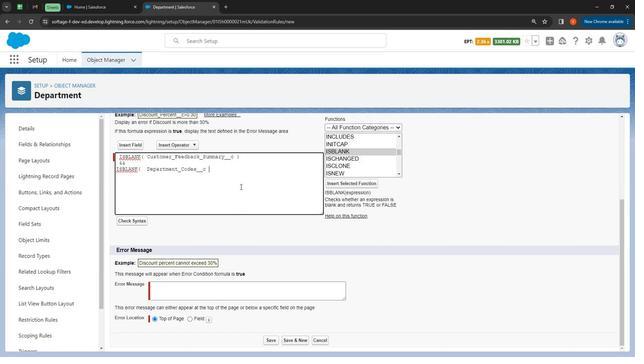 
Action: Key pressed <Key.shift><Key.shift><Key.shift><Key.shift>)
Screenshot: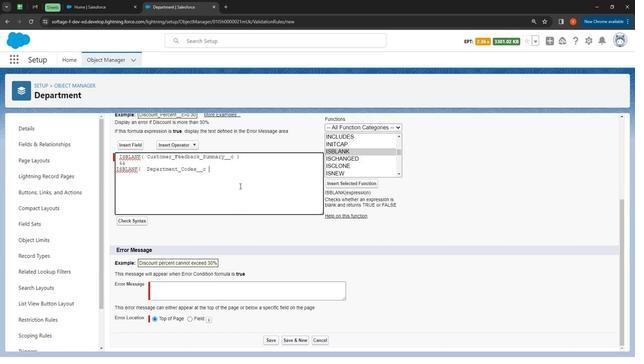 
Action: Mouse moved to (138, 141)
Screenshot: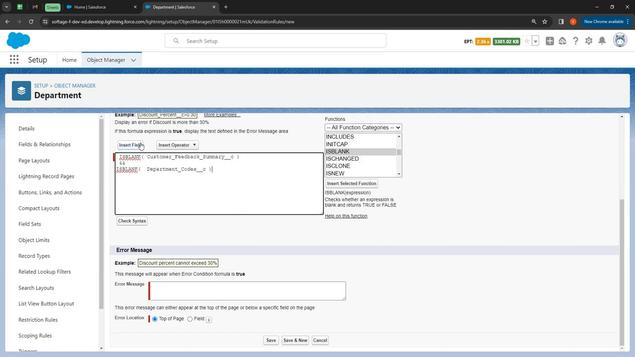 
Action: Mouse pressed left at (138, 141)
Screenshot: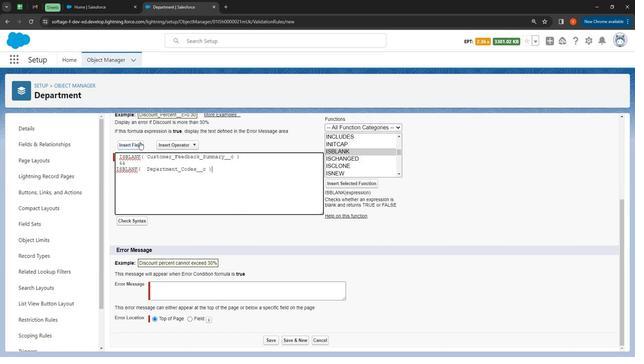 
Action: Mouse moved to (342, 209)
Screenshot: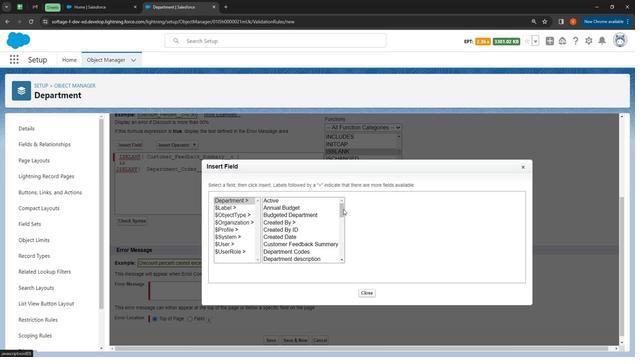 
Action: Mouse pressed left at (342, 209)
Screenshot: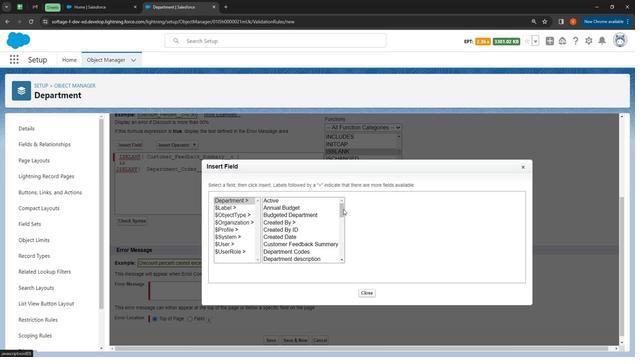 
Action: Mouse moved to (320, 226)
Screenshot: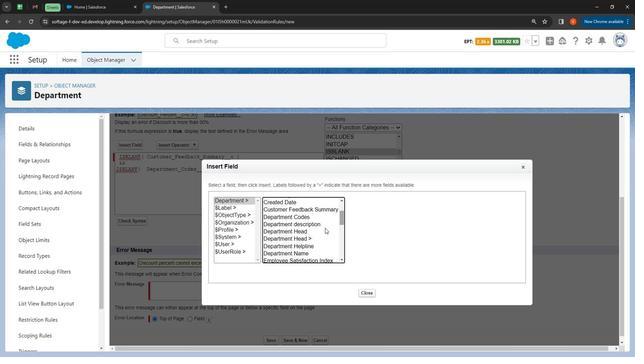 
Action: Mouse pressed left at (320, 226)
Screenshot: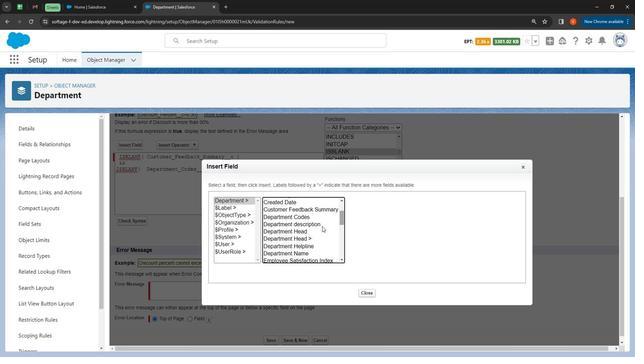 
Action: Mouse moved to (421, 233)
Screenshot: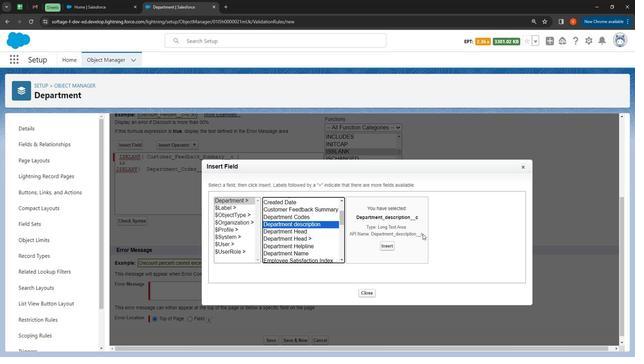 
Action: Mouse pressed left at (421, 233)
Screenshot: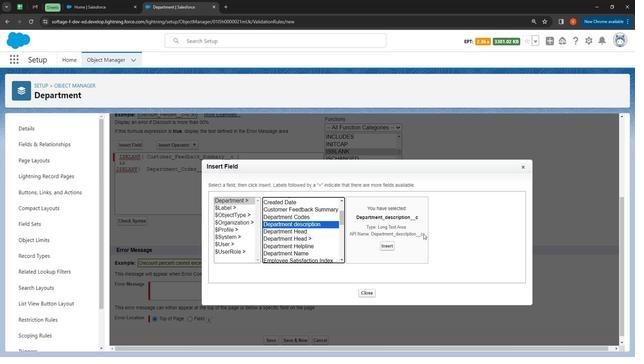 
Action: Mouse moved to (392, 238)
Screenshot: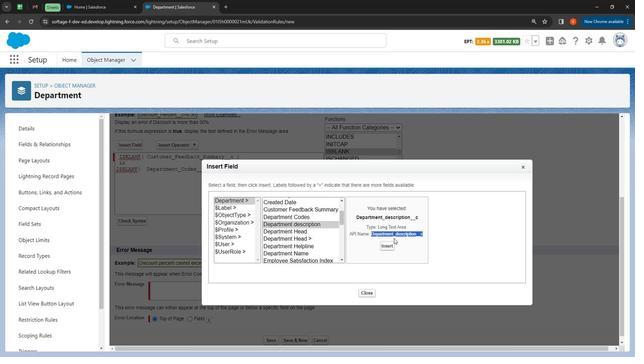 
Action: Key pressed ctrl+C
Screenshot: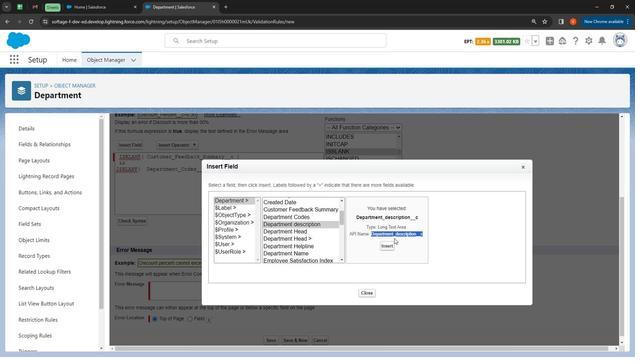 
Action: Mouse moved to (387, 248)
Screenshot: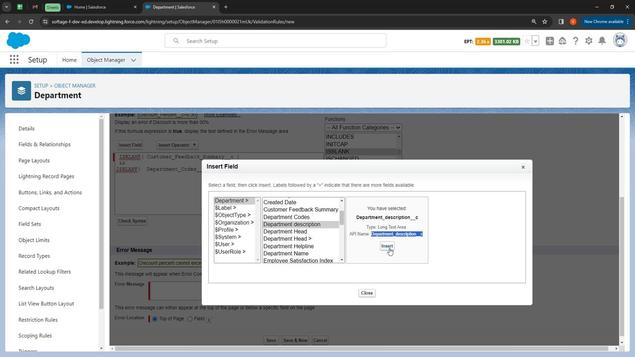 
Action: Mouse pressed left at (387, 248)
Screenshot: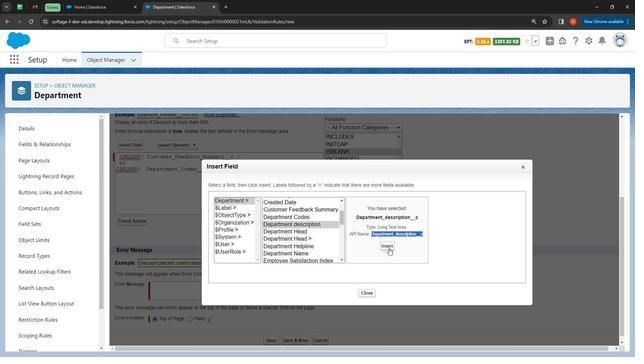 
Action: Mouse pressed left at (387, 248)
Screenshot: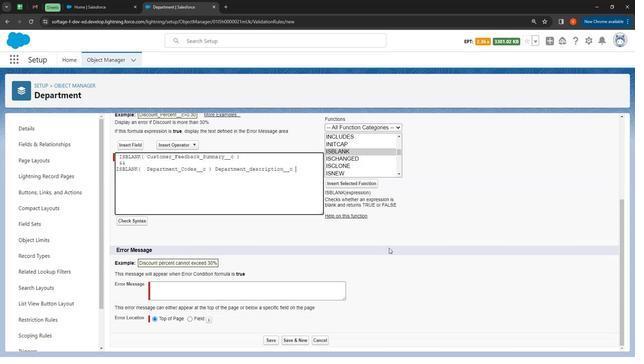 
Action: Mouse moved to (297, 170)
Screenshot: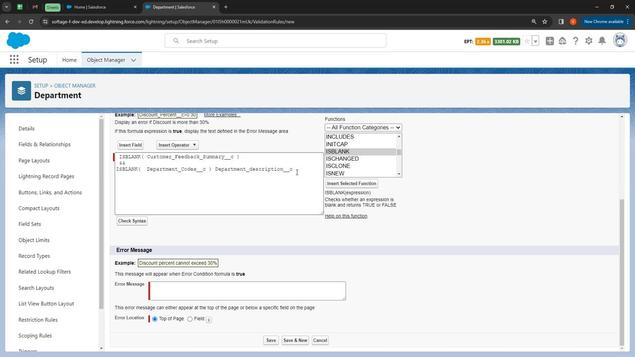 
Action: Mouse pressed left at (297, 170)
Screenshot: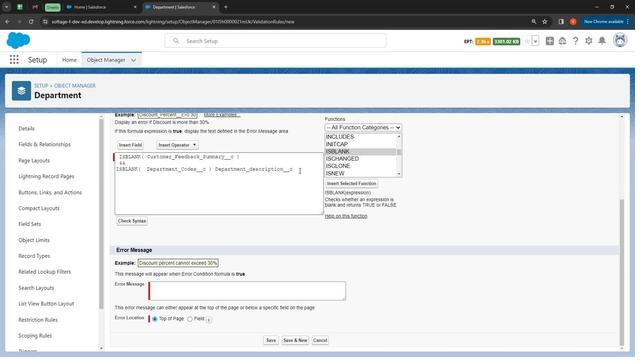 
Action: Mouse pressed left at (297, 170)
Screenshot: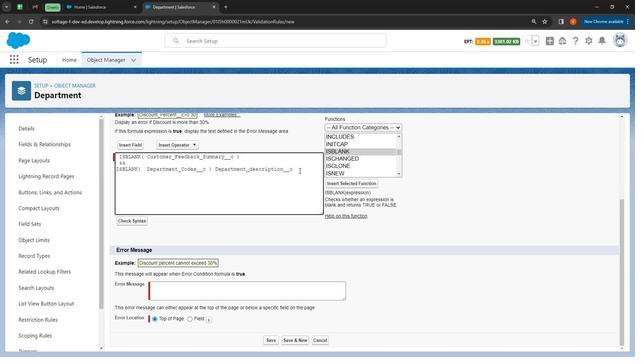
Action: Mouse moved to (217, 173)
Screenshot: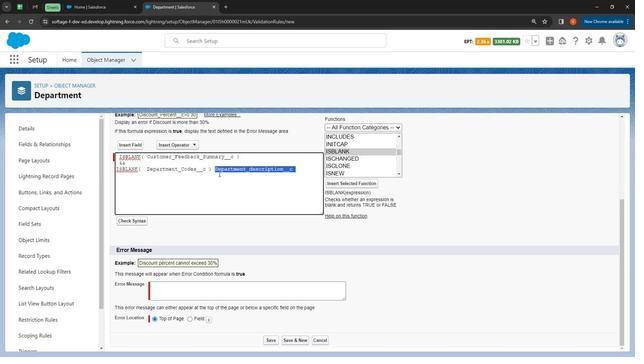 
Action: Key pressed ctrl+X
Screenshot: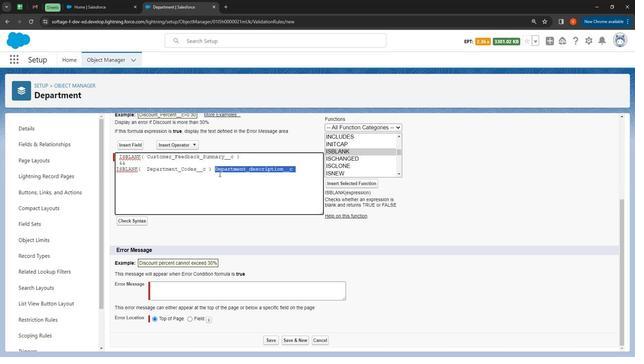 
Action: Mouse moved to (223, 176)
Screenshot: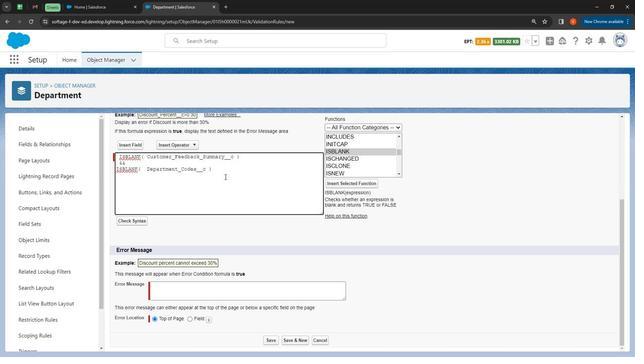 
Action: Key pressed <Key.enter>
Screenshot: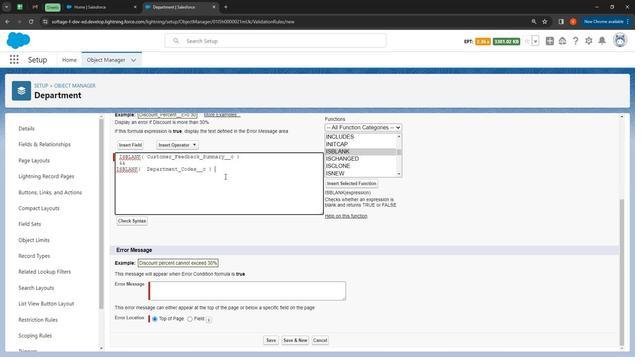 
Action: Mouse moved to (185, 144)
Screenshot: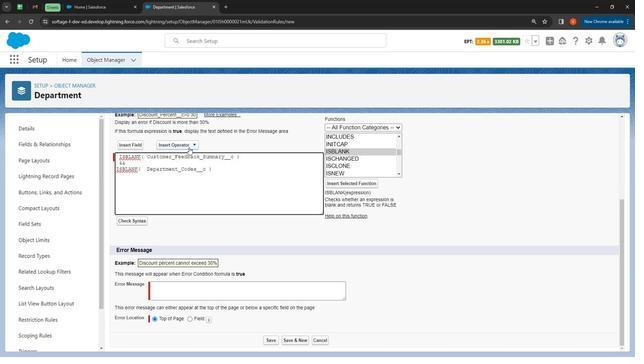 
Action: Mouse pressed left at (185, 144)
Screenshot: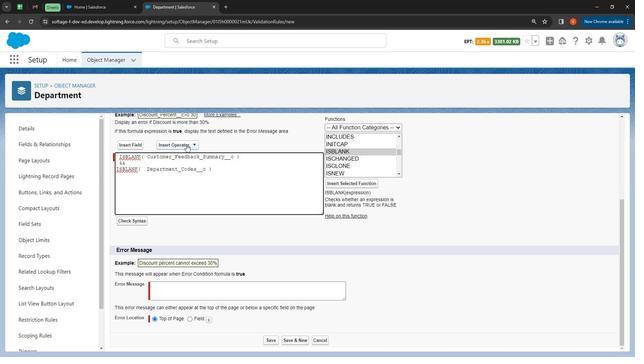 
Action: Mouse moved to (168, 278)
Screenshot: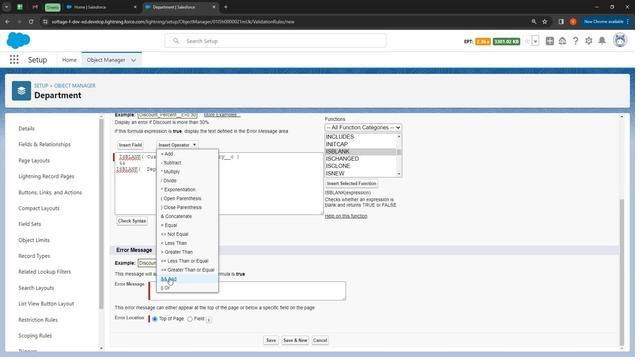 
Action: Mouse pressed left at (168, 278)
Screenshot: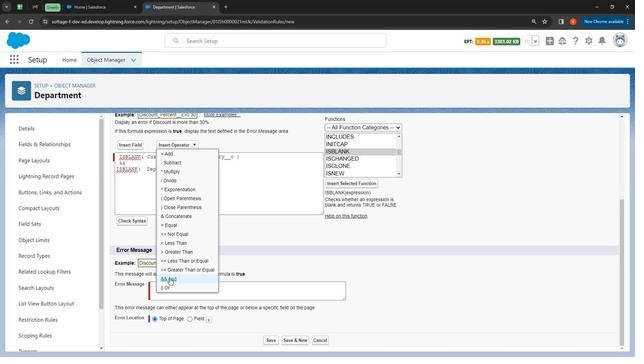 
Action: Mouse moved to (207, 216)
Screenshot: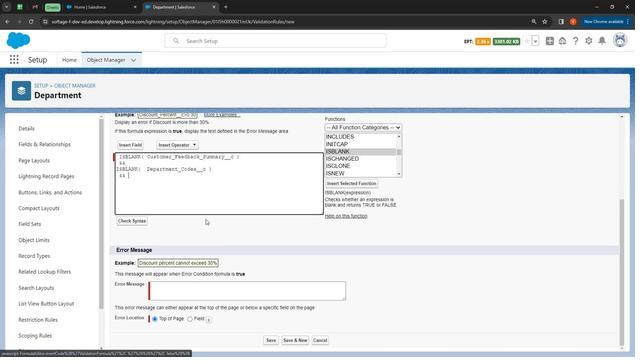 
Action: Key pressed <Key.enter><Key.shift><Key.shift><Key.shift><Key.shift><Key.shift><Key.shift>ISBLANK(<Key.space><Key.shift>ctrl+V<Key.shift><Key.shift><Key.shift><Key.shift><Key.shift><Key.shift><Key.shift><Key.shift><Key.shift><Key.shift><Key.shift>)
Screenshot: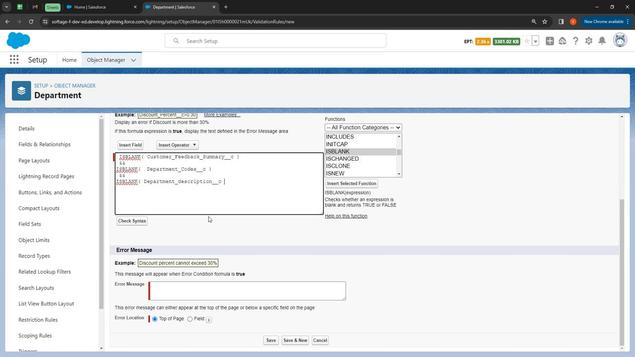 
Action: Mouse moved to (137, 219)
Screenshot: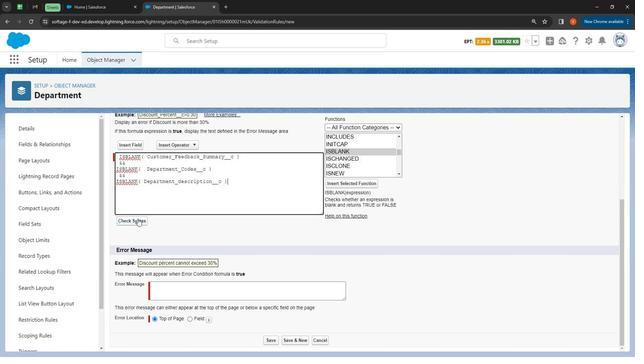 
Action: Mouse pressed left at (137, 219)
Screenshot: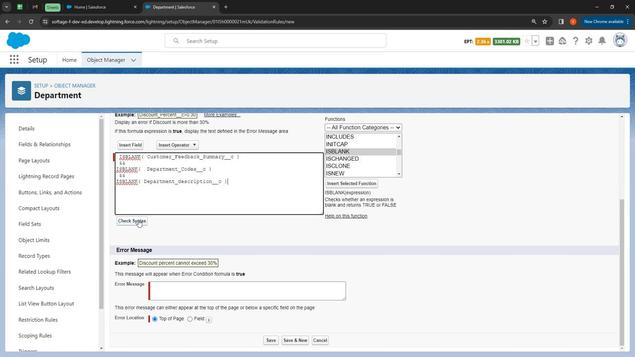 
Action: Mouse moved to (288, 275)
Screenshot: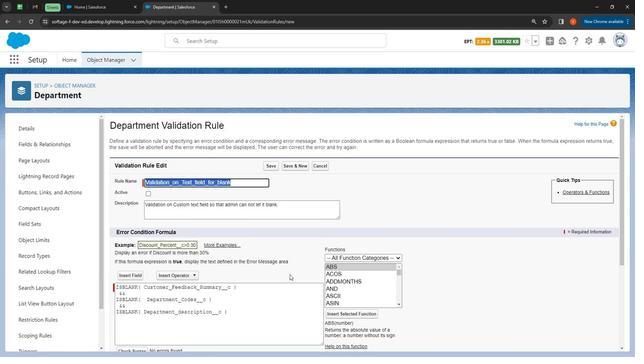 
Action: Mouse scrolled (288, 275) with delta (0, 0)
Screenshot: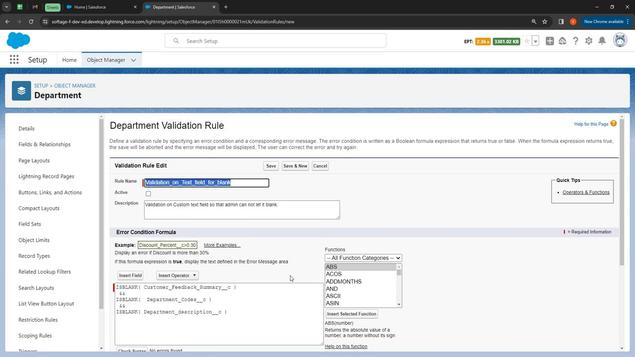 
Action: Mouse moved to (289, 275)
Screenshot: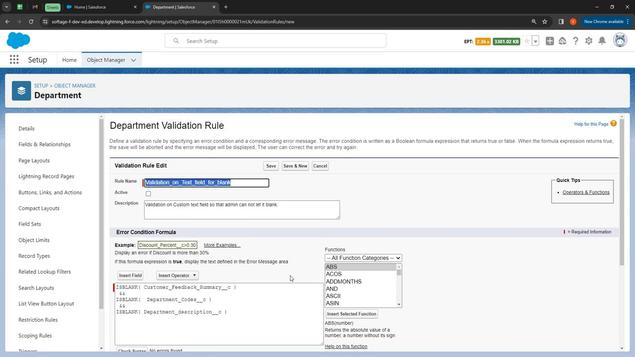 
Action: Mouse scrolled (289, 276) with delta (0, 0)
Screenshot: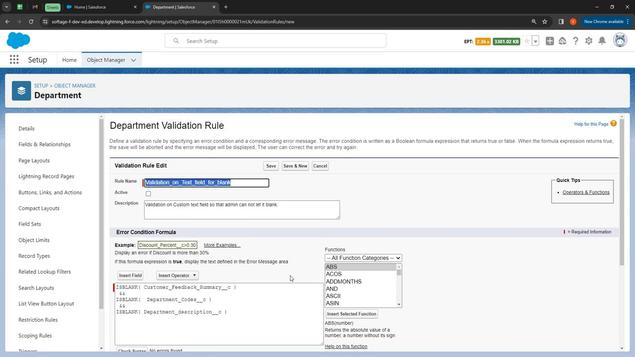 
Action: Mouse scrolled (289, 275) with delta (0, 0)
Screenshot: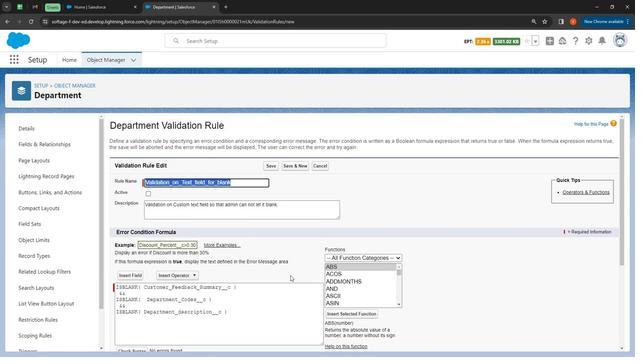 
Action: Mouse moved to (290, 274)
Screenshot: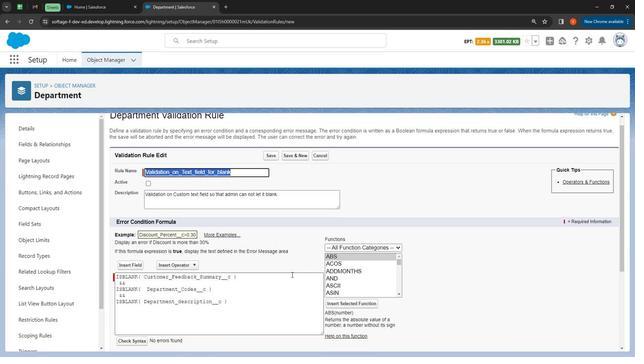 
Action: Mouse scrolled (290, 275) with delta (0, 0)
Screenshot: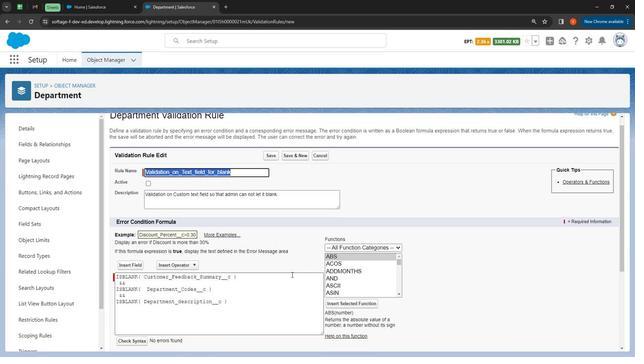 
Action: Mouse moved to (290, 274)
Screenshot: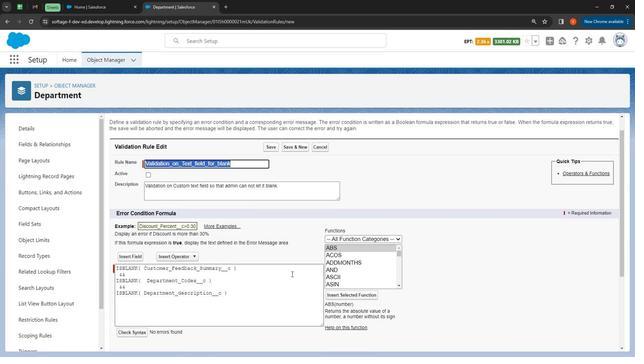 
Action: Mouse scrolled (290, 274) with delta (0, 0)
Screenshot: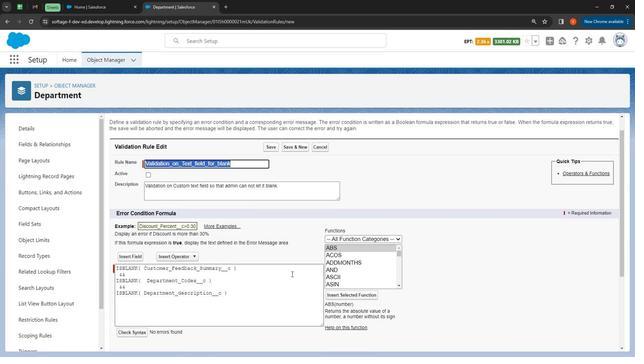 
Action: Mouse moved to (183, 317)
Screenshot: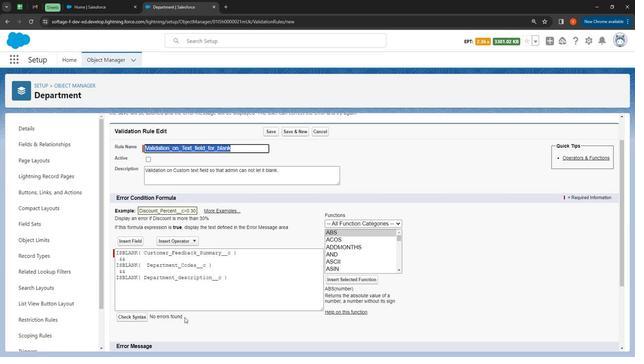 
Action: Mouse pressed left at (183, 317)
Screenshot: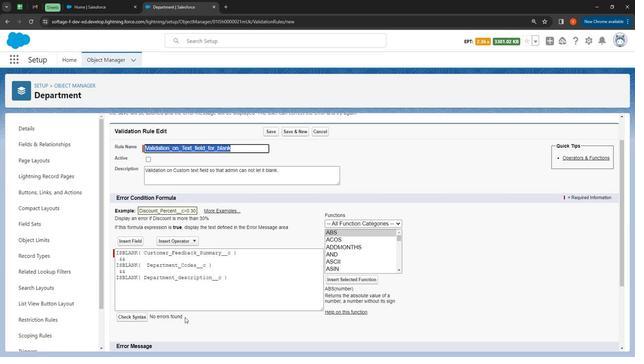 
Action: Mouse moved to (291, 295)
Screenshot: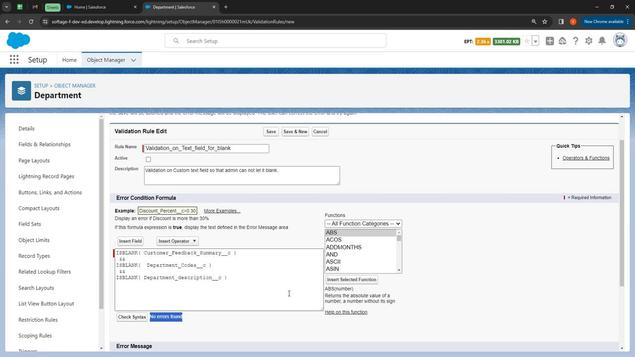 
Action: Mouse scrolled (291, 296) with delta (0, 0)
Screenshot: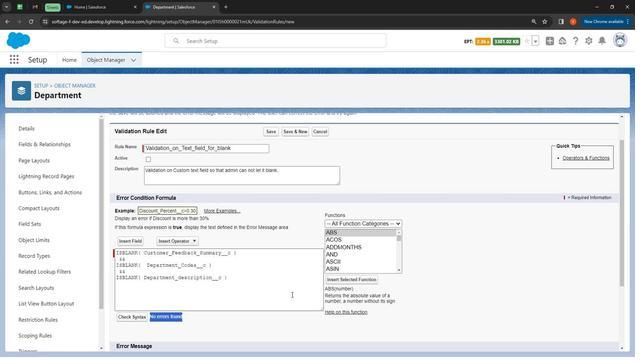 
Action: Mouse moved to (291, 296)
Screenshot: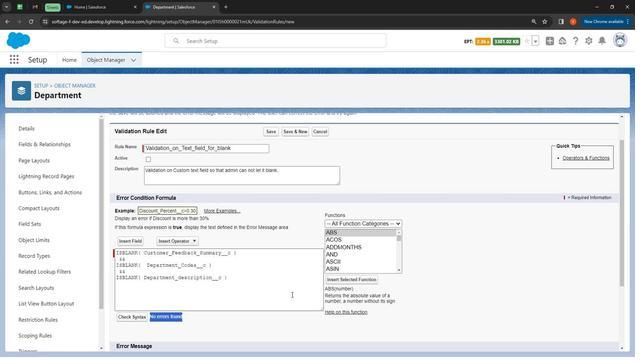 
Action: Mouse scrolled (291, 296) with delta (0, 0)
Screenshot: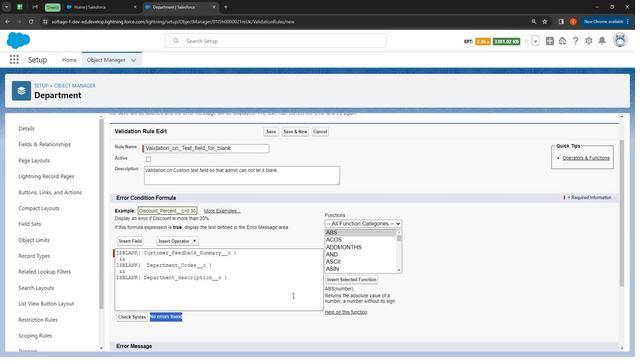 
Action: Mouse moved to (291, 297)
Screenshot: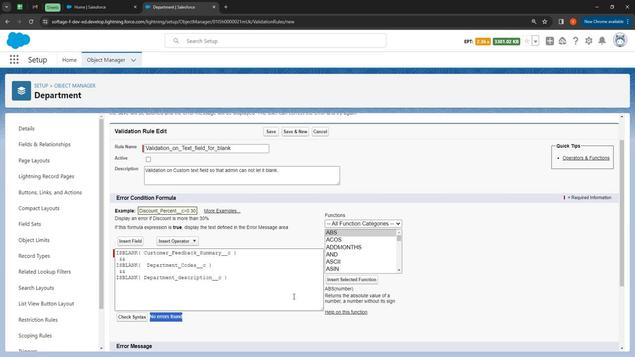 
Action: Mouse scrolled (291, 297) with delta (0, 0)
Screenshot: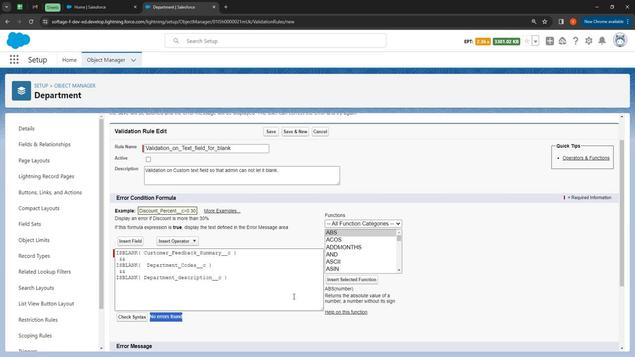 
Action: Mouse moved to (291, 298)
Screenshot: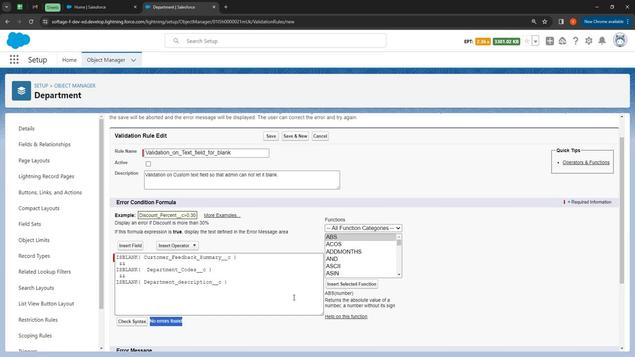
Action: Mouse scrolled (291, 298) with delta (0, 0)
Screenshot: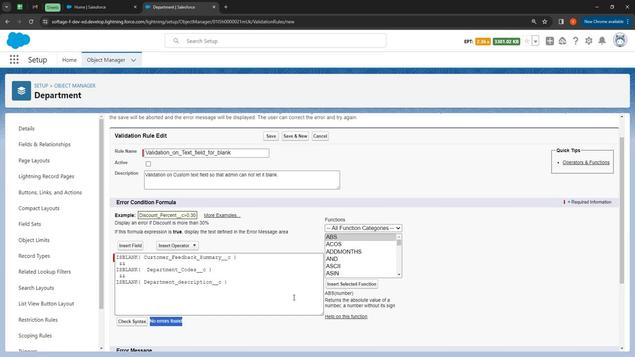 
Action: Mouse moved to (287, 300)
Screenshot: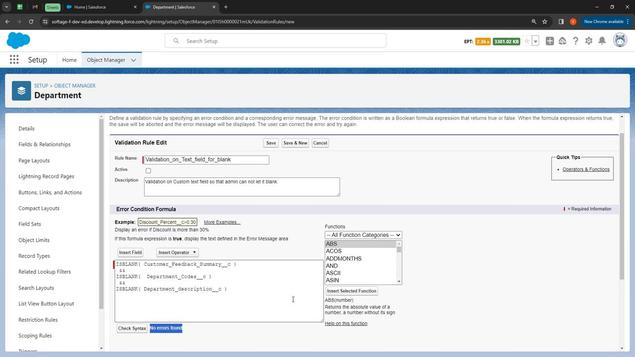 
Action: Mouse scrolled (287, 299) with delta (0, 0)
Screenshot: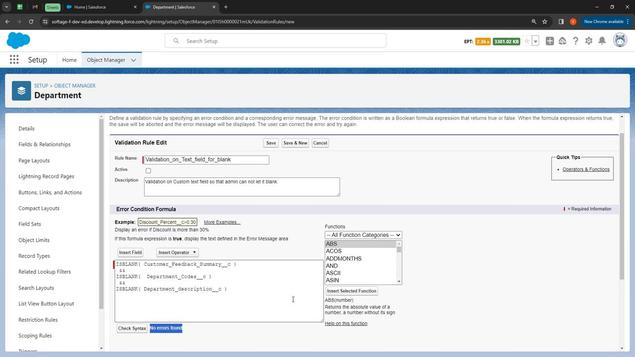 
Action: Mouse moved to (171, 291)
Screenshot: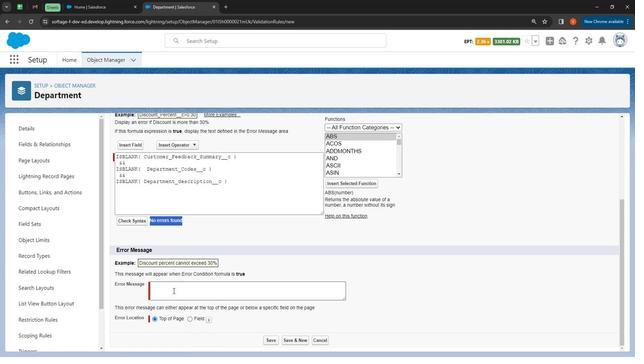 
Action: Mouse pressed left at (171, 291)
Screenshot: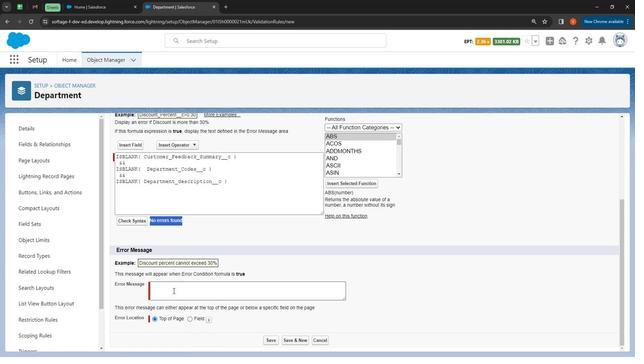 
Action: Mouse moved to (174, 289)
Screenshot: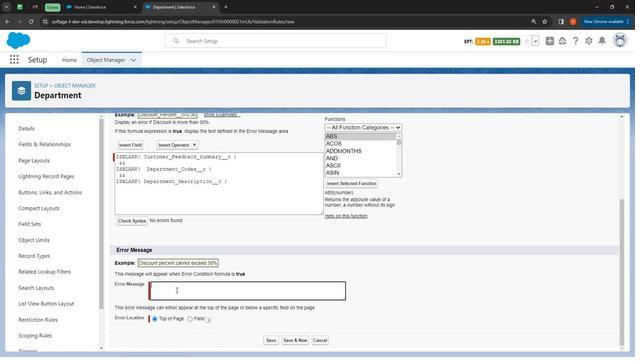 
Action: Key pressed <Key.shift><Key.shift><Key.shift><Key.shift><Key.shift><Key.shift><Key.shift><Key.shift><Key.shift><Key.shift><Key.shift><Key.shift><Key.shift><Key.shift><Key.shift><Key.shift><Key.shift><Key.shift><Key.shift><Key.shift><Key.shift><Key.shift><Key.shift><Key.shift><Key.shift><Key.shift><Key.shift><Key.shift><Key.shift><Key.shift><Key.shift><Key.shift><Key.shift><Key.shift><Key.shift><Key.shift><Key.shift><Key.shift><Key.shift><Key.shift><Key.shift><Key.shift><Key.shift>You<Key.space>can<Key.space>not<Key.space>let<Key.space>these<Key.space>field<Key.space>blank<Key.space>please<Key.space>fill<Key.space>them<Key.space>up<Key.space><Key.shift><Key.shift><Key.shift><Key.shift><Key.shift><Key.shift><Key.shift><Key.shift><Key.shift><Key.shift><Key.shift><Key.shift>They<Key.space>ar<Key.space>e<Key.backspace><Key.backspace>r<Key.space><Key.backspace><Key.backspace>e<Key.space>required<Key.space>fields.
Screenshot: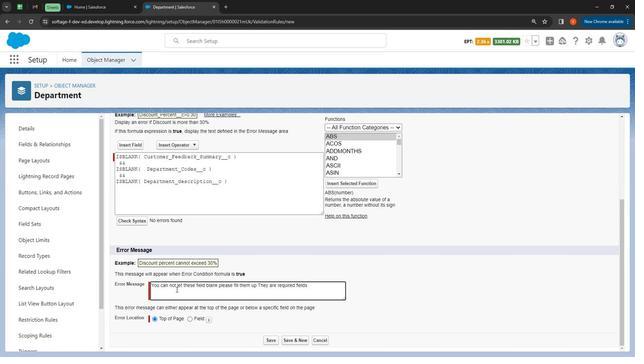 
Action: Mouse moved to (267, 338)
Screenshot: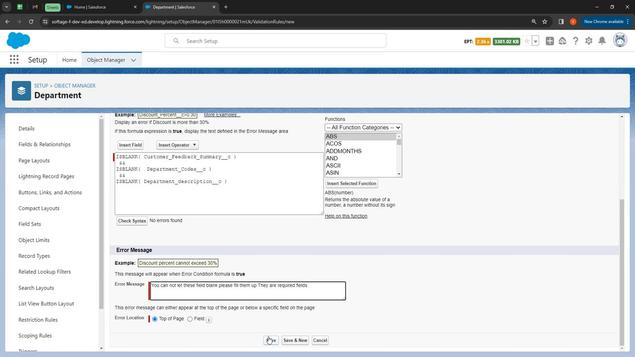 
Action: Mouse pressed left at (267, 338)
Screenshot: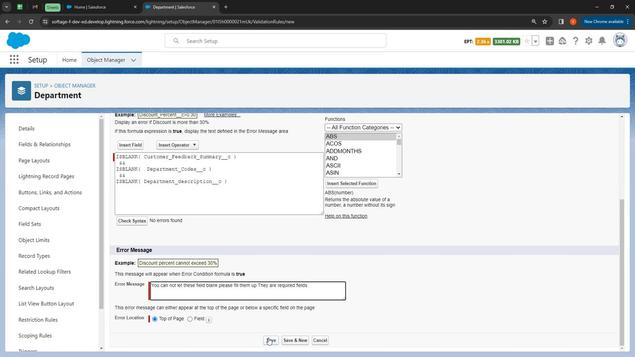 
Action: Mouse moved to (46, 135)
Screenshot: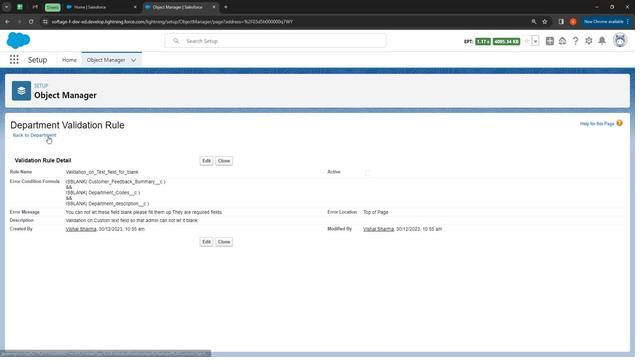 
Action: Mouse pressed left at (46, 135)
Screenshot: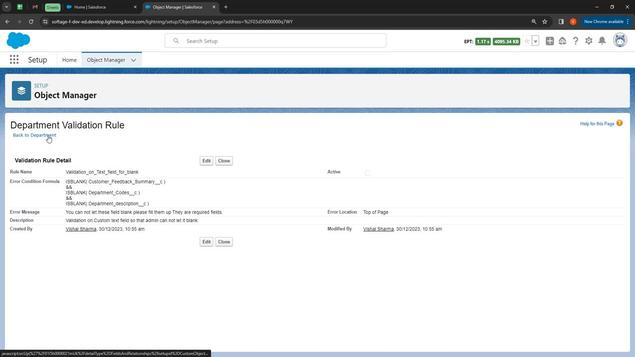 
Action: Mouse moved to (381, 238)
Screenshot: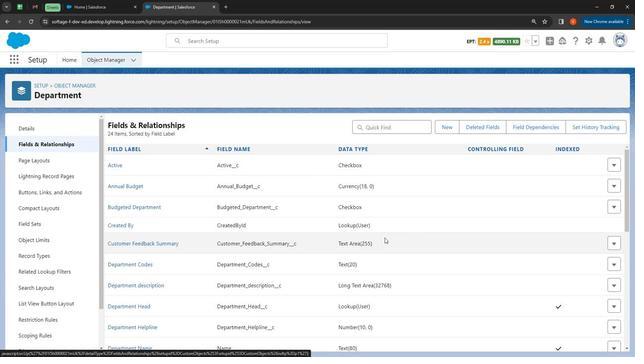 
Action: Mouse scrolled (381, 238) with delta (0, 0)
Screenshot: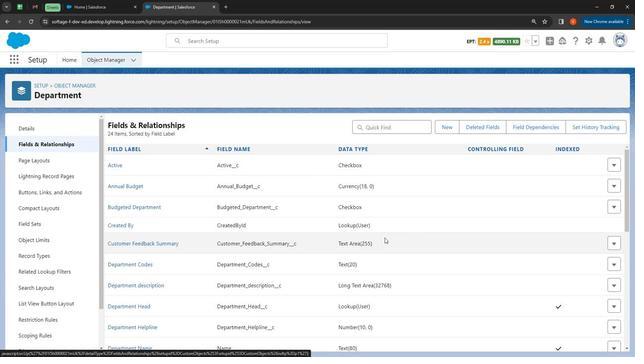 
Action: Mouse moved to (381, 238)
Screenshot: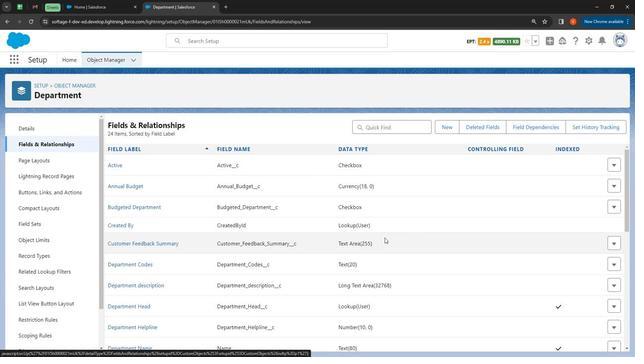
Action: Mouse scrolled (381, 238) with delta (0, 0)
Screenshot: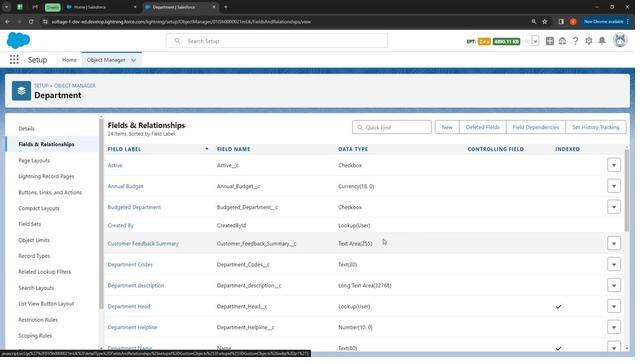 
Action: Mouse moved to (381, 239)
Screenshot: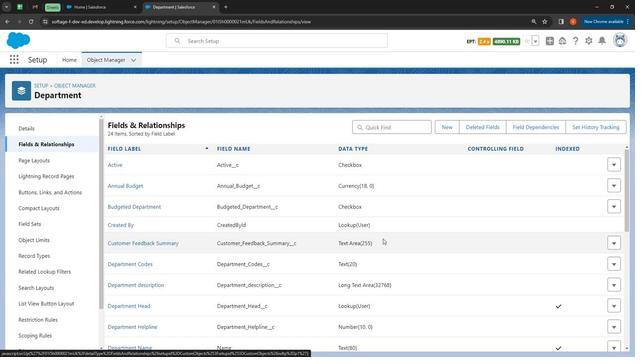 
Action: Mouse scrolled (381, 238) with delta (0, 0)
Screenshot: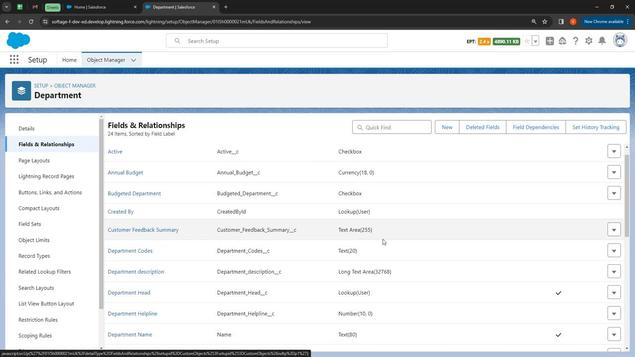 
Action: Mouse scrolled (381, 238) with delta (0, 0)
Screenshot: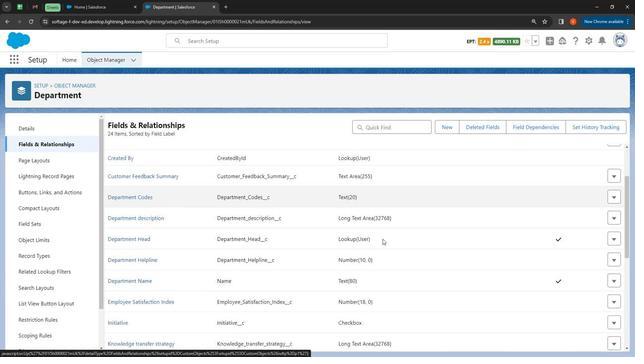 
Action: Mouse moved to (379, 242)
Screenshot: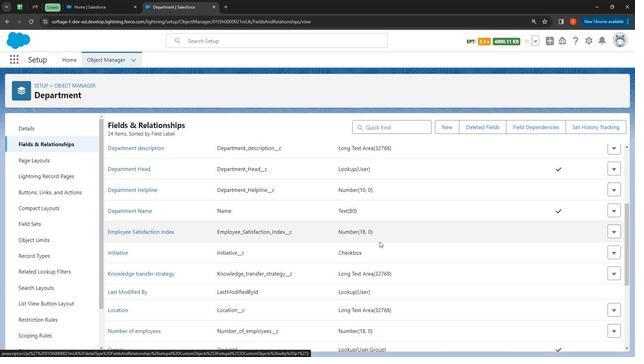
Action: Mouse scrolled (379, 241) with delta (0, 0)
Screenshot: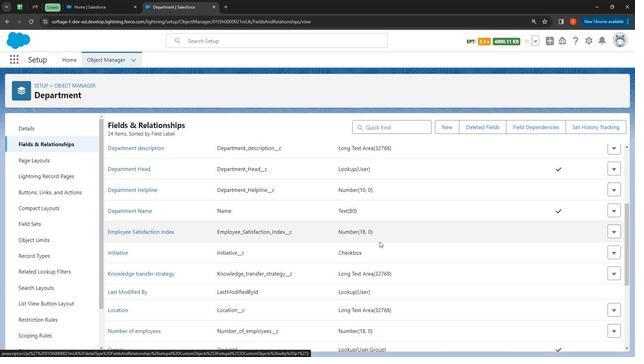 
Action: Mouse moved to (381, 242)
Screenshot: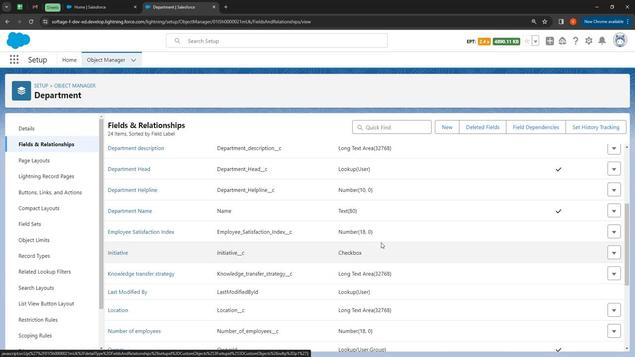 
Action: Mouse scrolled (381, 242) with delta (0, 0)
Screenshot: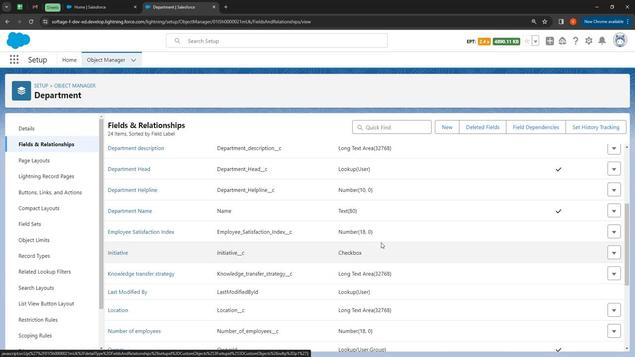 
Action: Mouse moved to (156, 207)
Screenshot: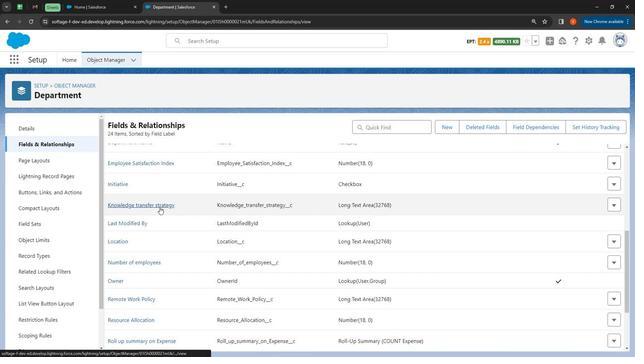 
Action: Mouse pressed left at (156, 207)
Screenshot: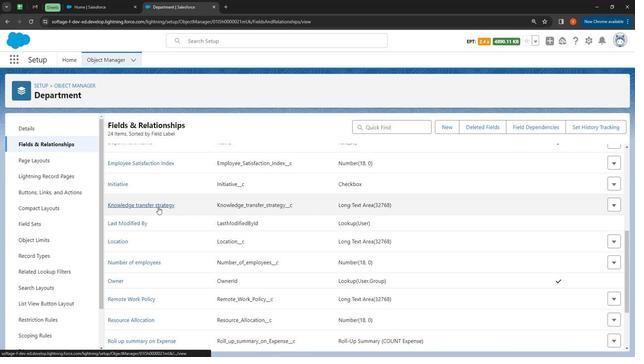 
Action: Mouse moved to (306, 269)
Screenshot: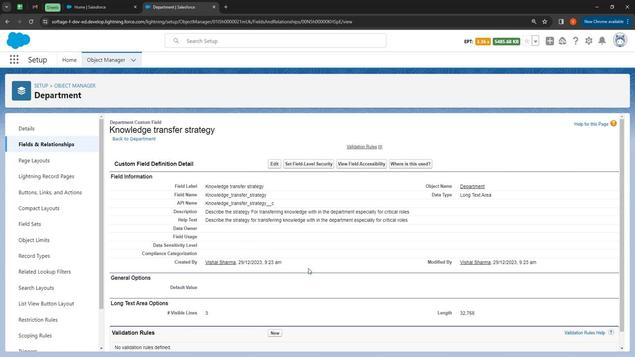
Action: Mouse scrolled (306, 268) with delta (0, 0)
Screenshot: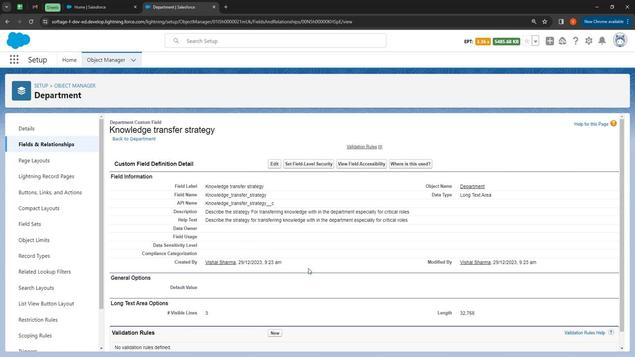 
Action: Mouse moved to (306, 270)
Screenshot: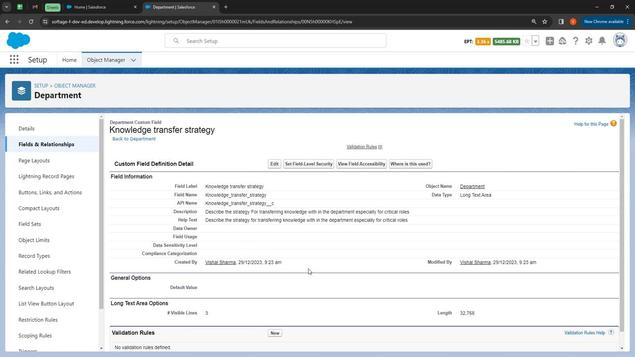 
Action: Mouse scrolled (306, 269) with delta (0, 0)
Screenshot: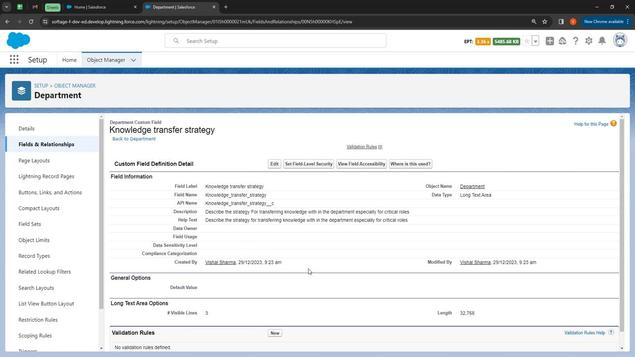 
Action: Mouse moved to (306, 270)
Screenshot: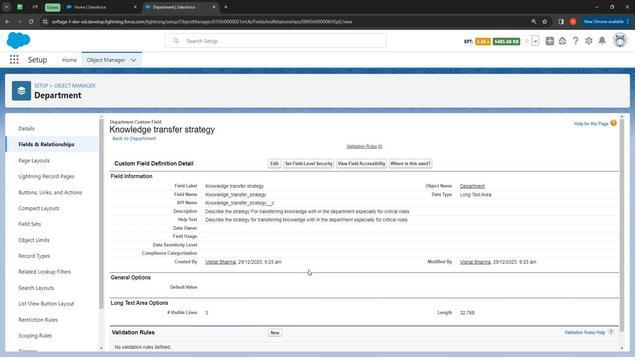 
Action: Mouse scrolled (306, 270) with delta (0, 0)
Screenshot: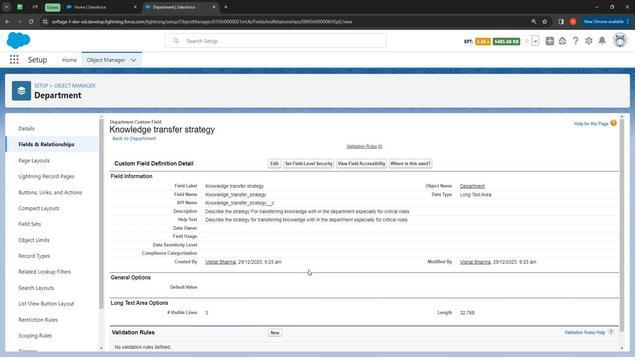 
Action: Mouse moved to (306, 270)
Screenshot: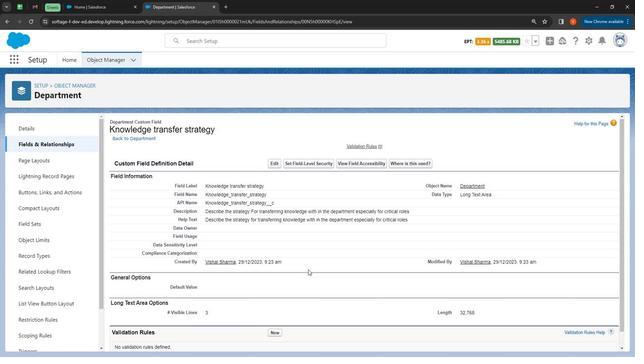 
Action: Mouse scrolled (306, 270) with delta (0, 0)
Screenshot: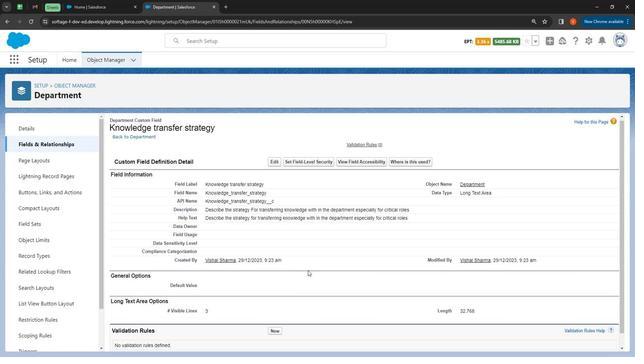 
Action: Mouse moved to (306, 270)
Screenshot: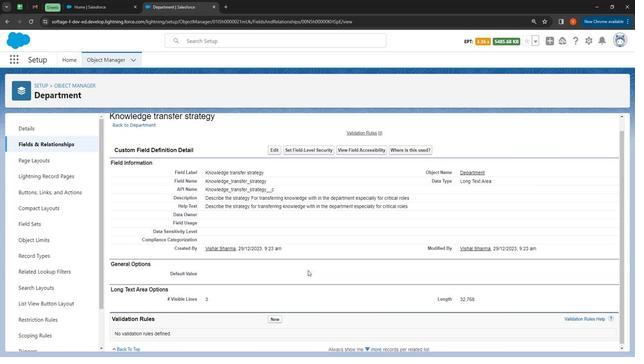 
Action: Mouse scrolled (306, 270) with delta (0, 0)
Screenshot: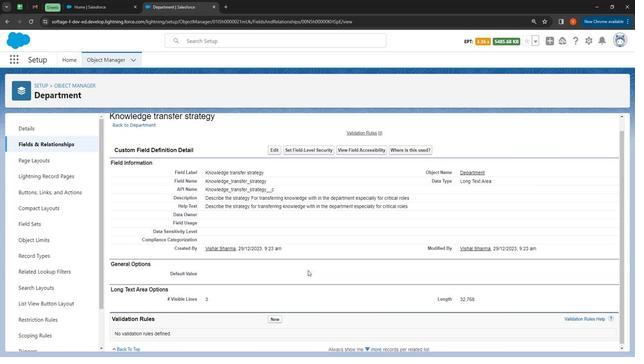 
Action: Mouse moved to (75, 317)
Screenshot: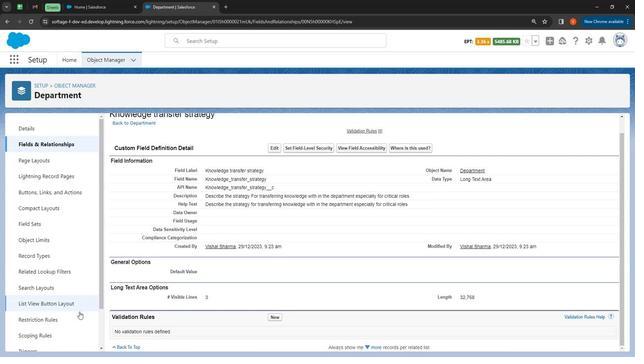 
Action: Mouse scrolled (75, 317) with delta (0, 0)
Screenshot: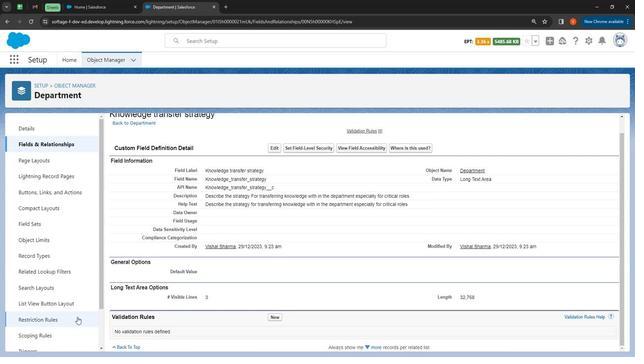 
Action: Mouse moved to (75, 317)
Screenshot: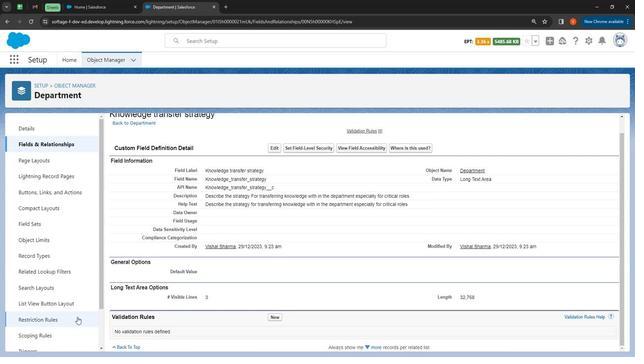 
Action: Mouse scrolled (75, 317) with delta (0, 0)
Screenshot: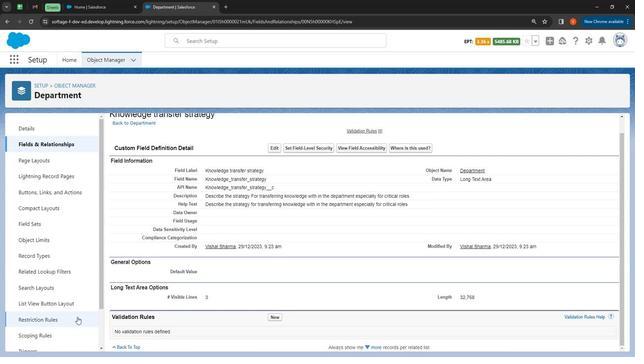 
Action: Mouse moved to (69, 334)
Screenshot: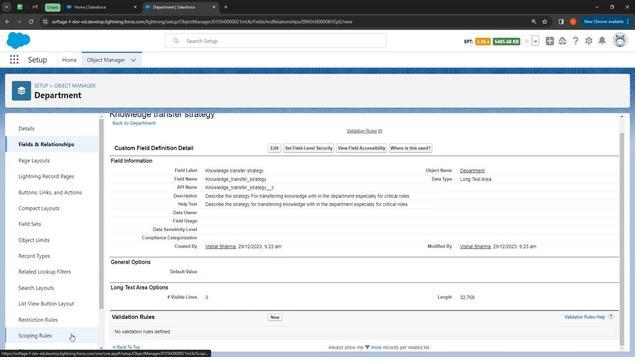 
Action: Mouse scrolled (69, 334) with delta (0, 0)
Screenshot: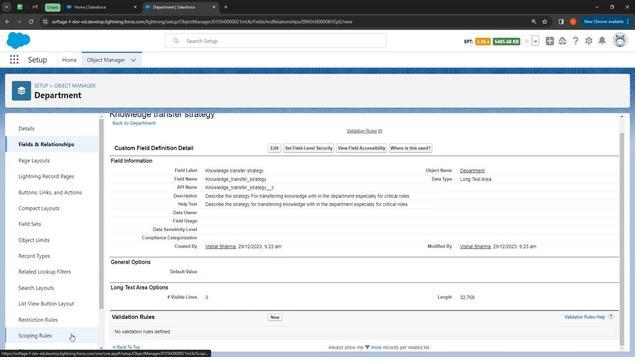 
Action: Mouse moved to (70, 333)
Screenshot: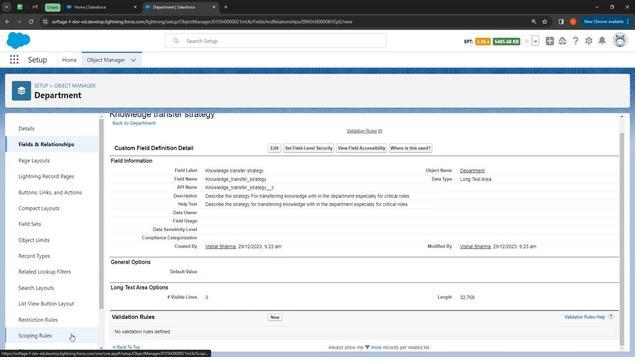 
Action: Mouse scrolled (70, 334) with delta (0, 0)
Screenshot: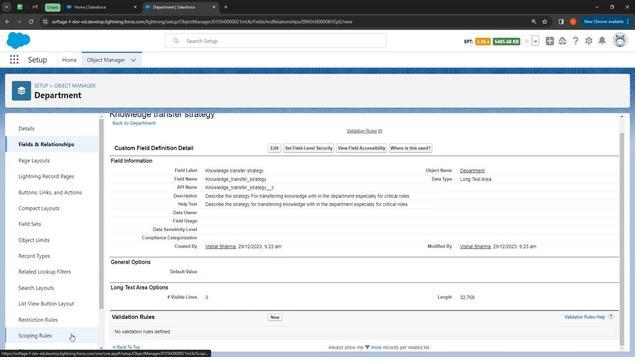 
Action: Mouse moved to (74, 330)
Screenshot: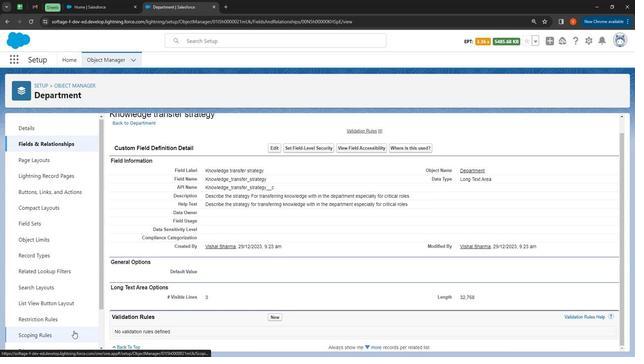 
Action: Mouse scrolled (74, 330) with delta (0, 0)
Screenshot: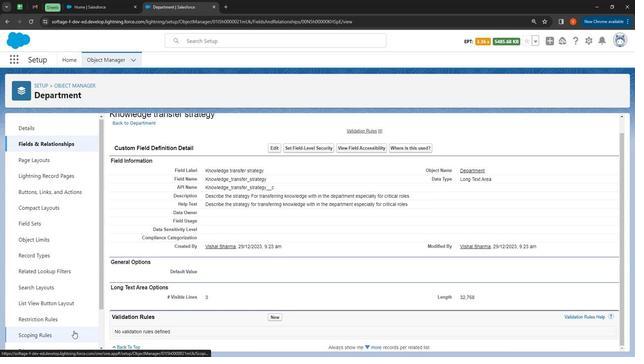 
Action: Mouse moved to (74, 330)
Screenshot: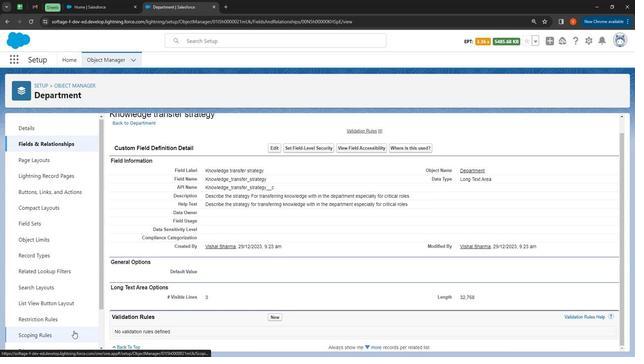 
Action: Mouse scrolled (74, 330) with delta (0, 0)
Screenshot: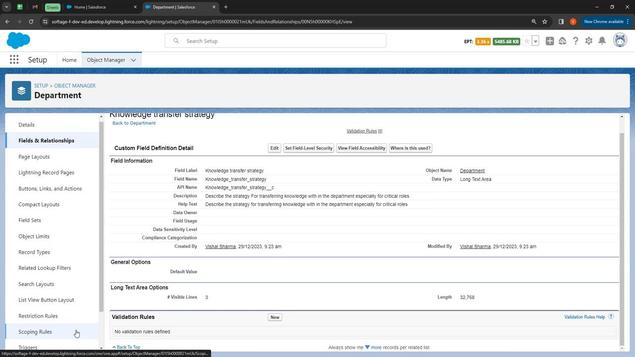 
Action: Mouse moved to (74, 328)
Screenshot: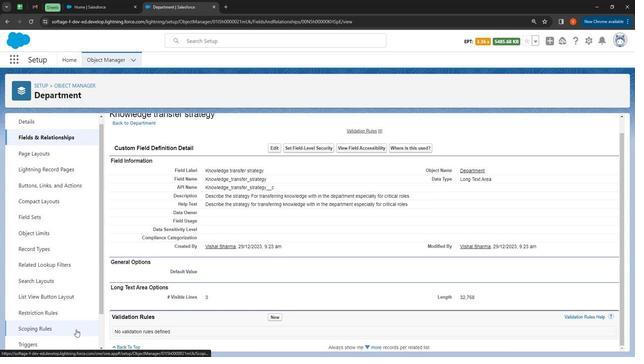 
Action: Mouse scrolled (74, 329) with delta (0, 0)
Screenshot: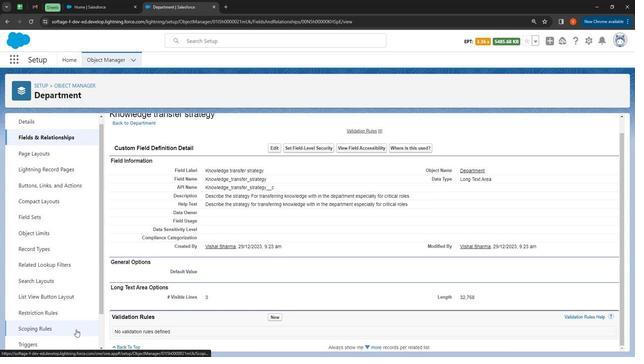
Action: Mouse moved to (75, 326)
Screenshot: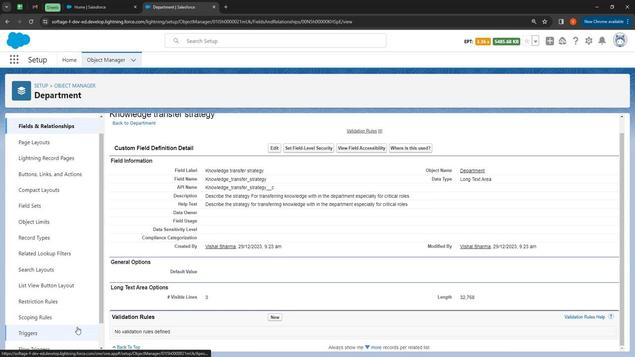 
Action: Mouse scrolled (75, 325) with delta (0, 0)
Screenshot: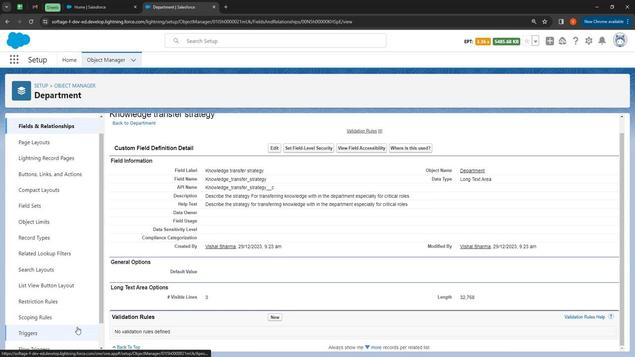 
Action: Mouse moved to (44, 335)
Screenshot: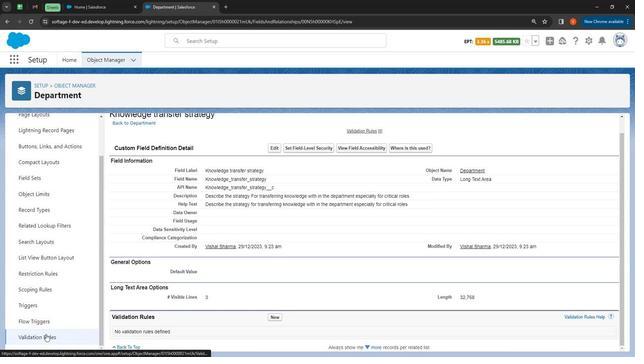 
Action: Mouse pressed left at (44, 335)
Screenshot: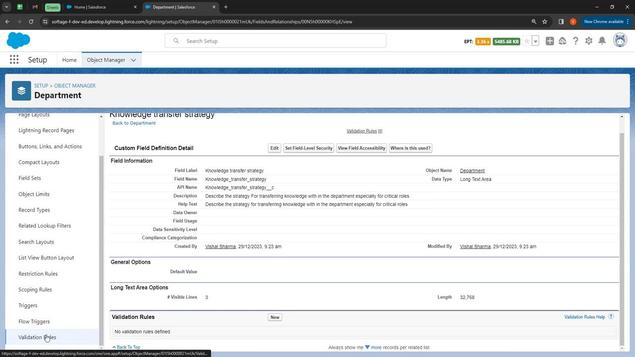 
Action: Mouse moved to (609, 123)
Screenshot: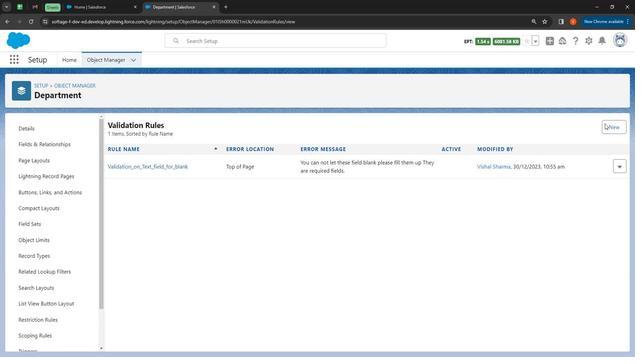 
Action: Mouse pressed left at (609, 123)
Screenshot: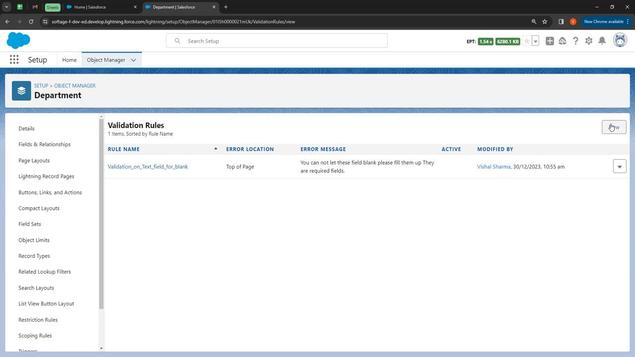 
Action: Mouse moved to (203, 179)
Screenshot: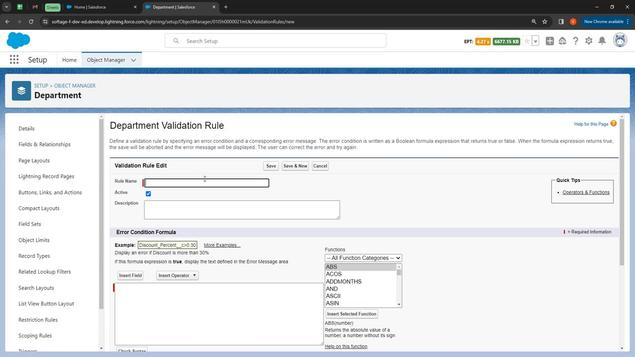 
Action: Mouse pressed left at (203, 179)
Screenshot: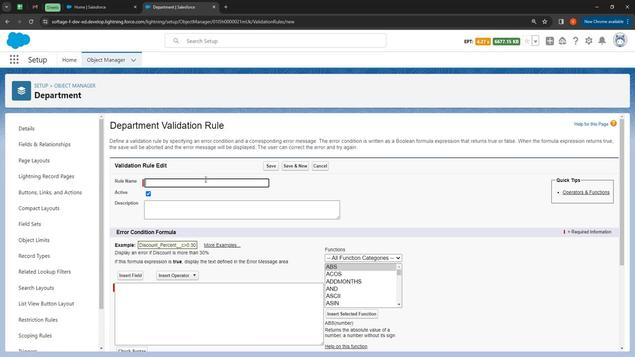 
Action: Mouse moved to (204, 179)
Screenshot: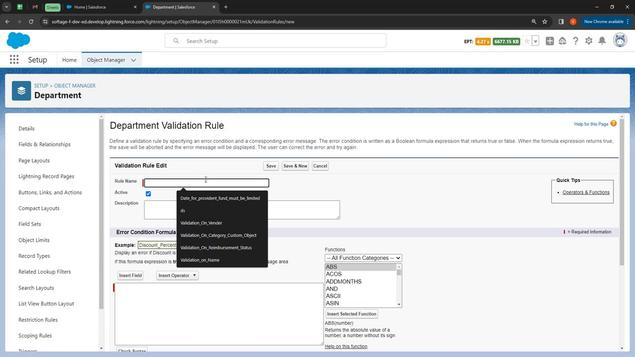 
Action: Key pressed <Key.shift>
Screenshot: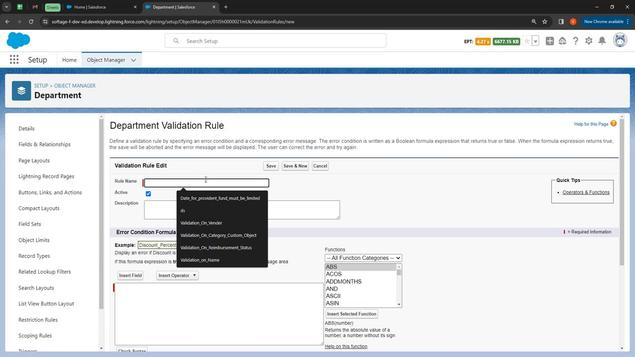 
Action: Mouse moved to (205, 179)
Screenshot: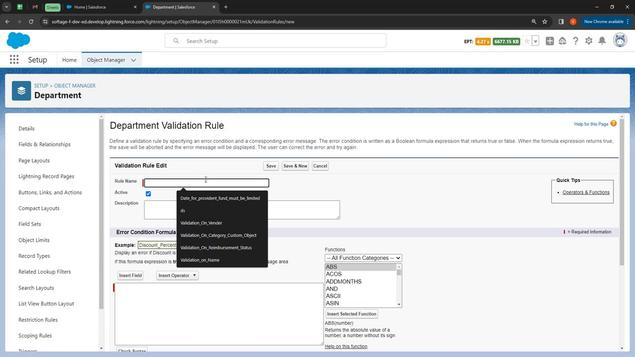 
Action: Key pressed Validation<Key.space>on<Key.space>knowledge<Key.space>transge<Key.backspace><Key.backspace>fer<Key.space><Key.shift>Strated<Key.backspace>gy<Key.space><Key.backspace><Key.backspace><Key.backspace><Key.backspace><Key.backspace>at<Key.tab><Key.space>
Screenshot: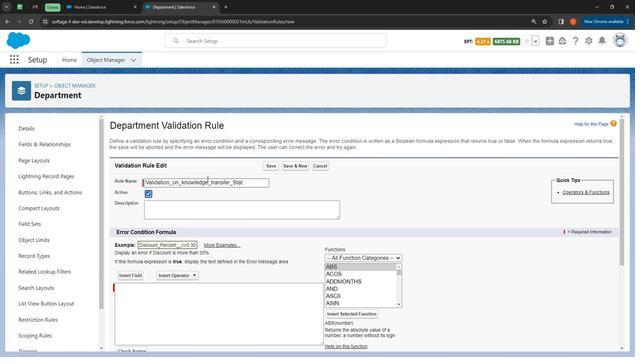 
Action: Mouse moved to (201, 203)
Screenshot: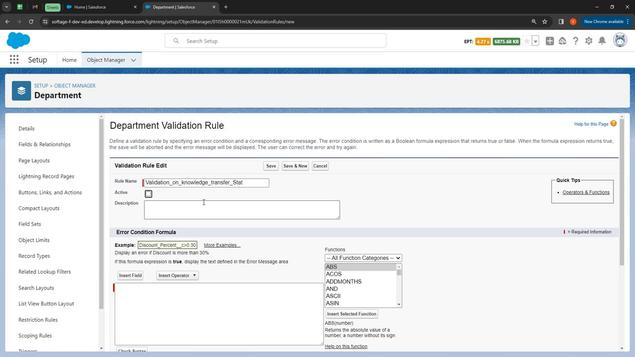 
Action: Key pressed <Key.tab>
Screenshot: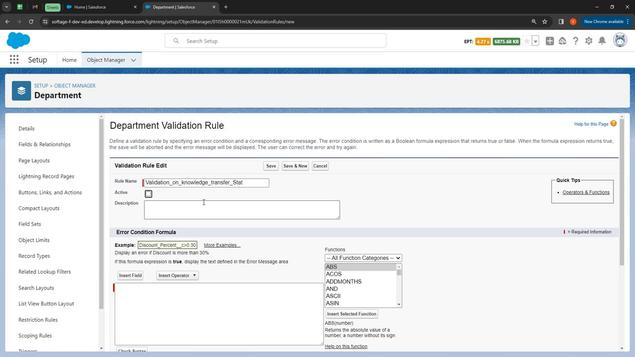 
Action: Mouse moved to (200, 204)
Screenshot: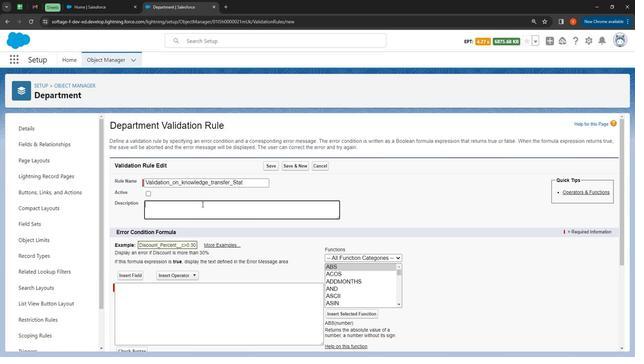 
Action: Mouse pressed left at (200, 204)
Screenshot: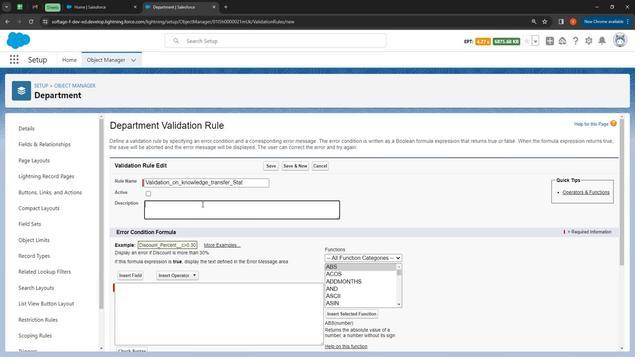 
Action: Mouse moved to (199, 204)
Screenshot: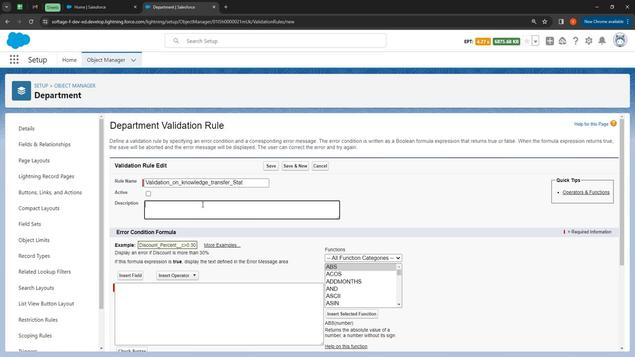
Action: Key pressed <Key.shift>Validation<Key.space><Key.shift>Rule<Key.space>on<Key.space>knowledge<Key.space>transg<Key.backspace>fer<Key.space><Key.shift>Strategy<Key.space>custom<Key.space>field<Key.space>on<Key.space>custom<Key.space>object<Key.space><Key.shift>Department.
Screenshot: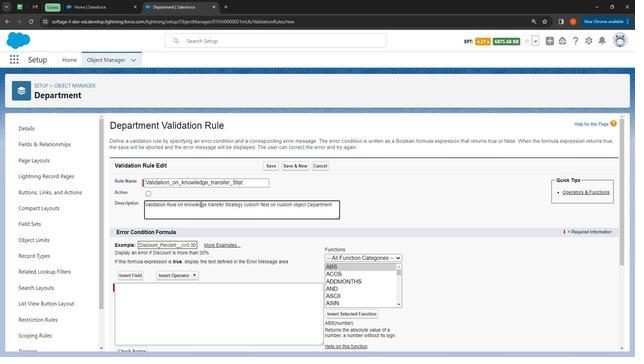 
Action: Mouse moved to (245, 240)
Screenshot: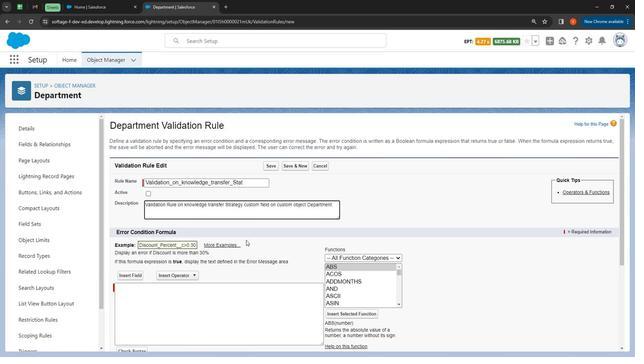 
Action: Mouse scrolled (245, 240) with delta (0, 0)
Screenshot: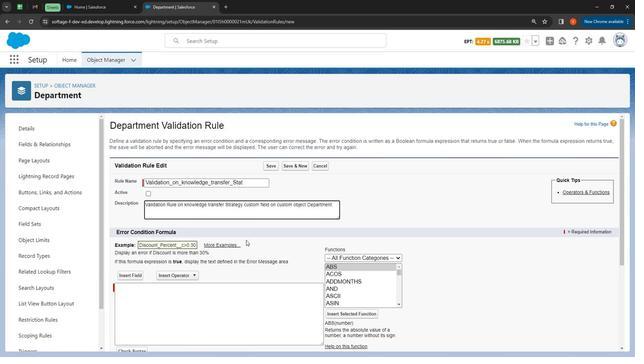 
Action: Mouse moved to (253, 240)
Screenshot: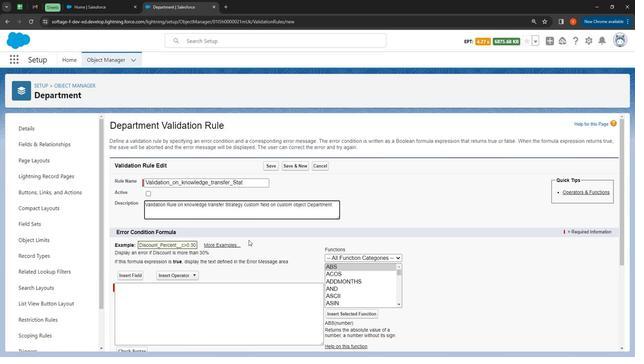 
Action: Mouse scrolled (253, 240) with delta (0, 0)
Screenshot: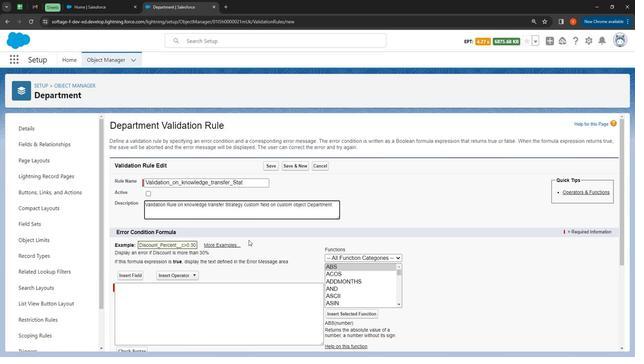 
Action: Mouse moved to (483, 256)
Screenshot: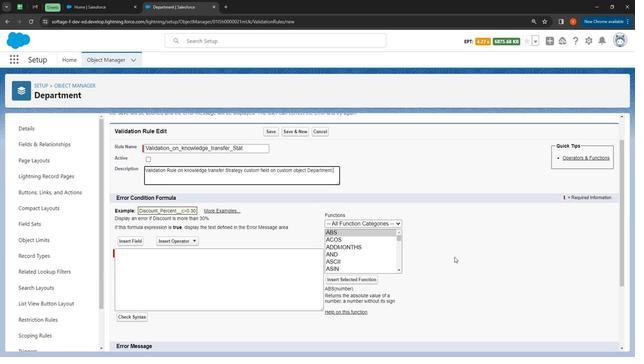 
Action: Mouse scrolled (483, 256) with delta (0, 0)
Screenshot: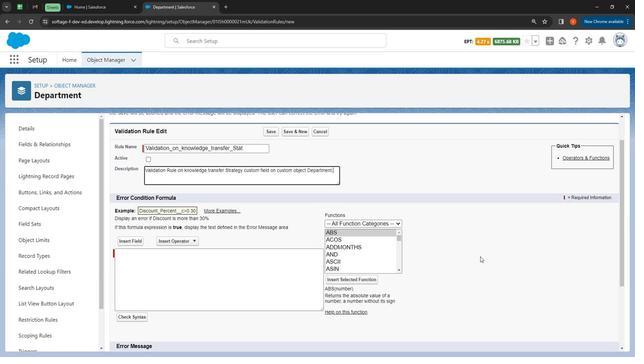 
Action: Mouse scrolled (483, 256) with delta (0, 0)
Screenshot: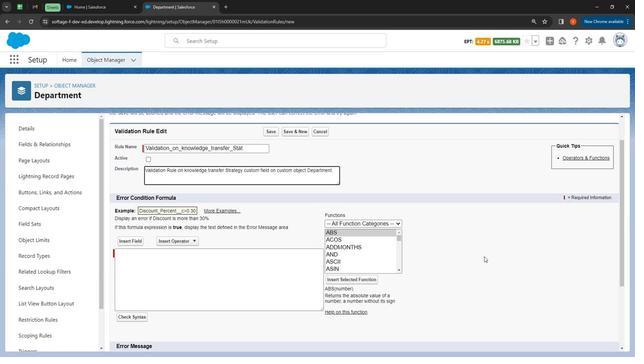 
Action: Mouse moved to (366, 189)
Screenshot: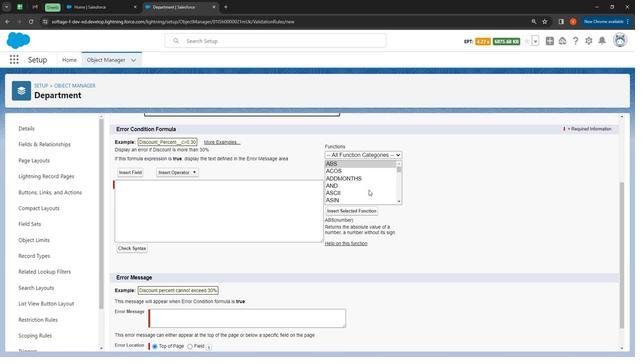 
Action: Mouse scrolled (366, 188) with delta (0, 0)
Screenshot: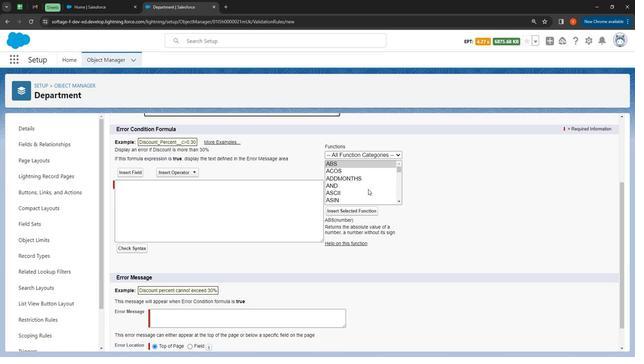 
Action: Mouse moved to (241, 193)
Screenshot: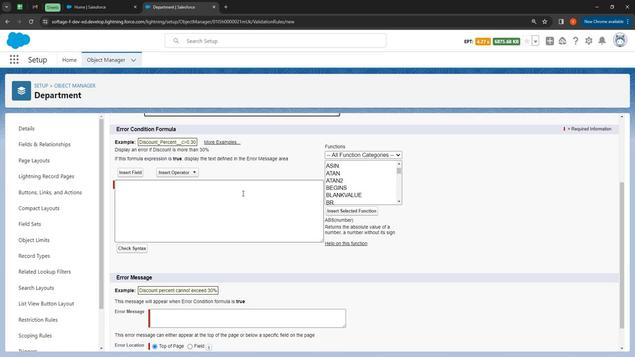 
Action: Mouse pressed left at (241, 193)
Screenshot: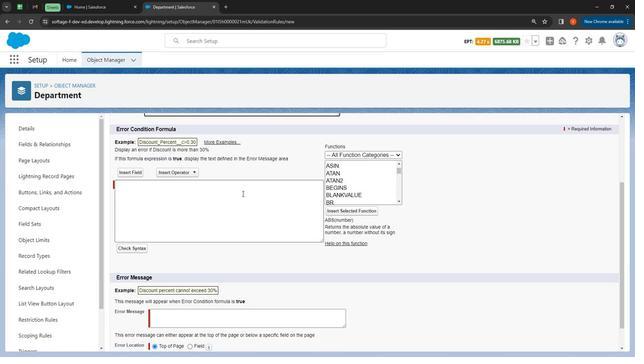 
Action: Mouse moved to (240, 194)
Screenshot: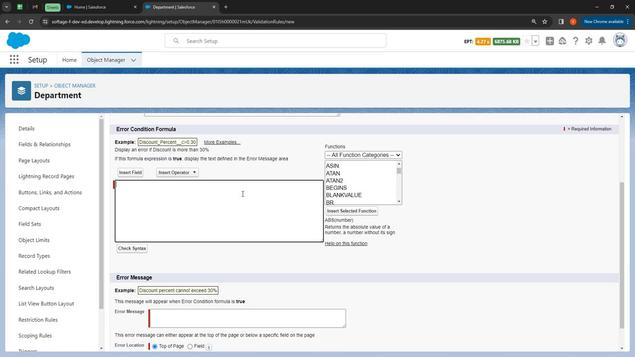 
Action: Key pressed <Key.shift><Key.shift><Key.shift><Key.shift><Key.shift><Key.shift><Key.shift><Key.shift>ISBLANK()<Key.left>
Screenshot: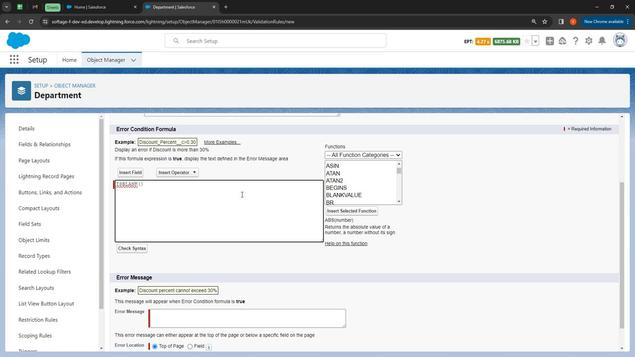 
Action: Mouse moved to (132, 167)
Screenshot: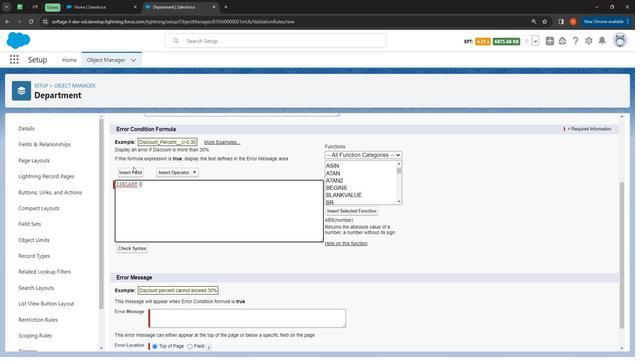 
Action: Mouse pressed left at (132, 167)
Screenshot: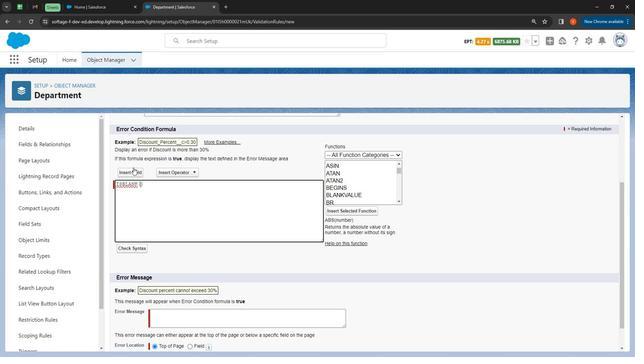 
Action: Mouse moved to (340, 210)
Screenshot: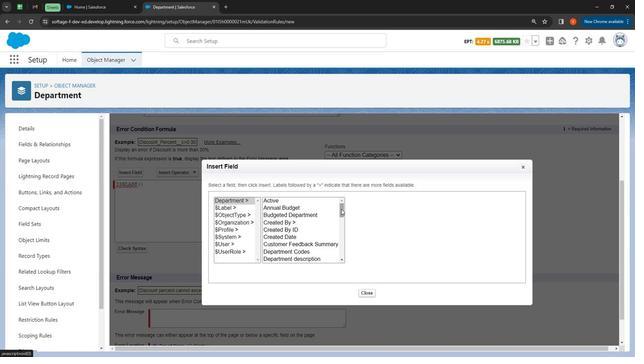 
Action: Mouse pressed left at (340, 210)
Screenshot: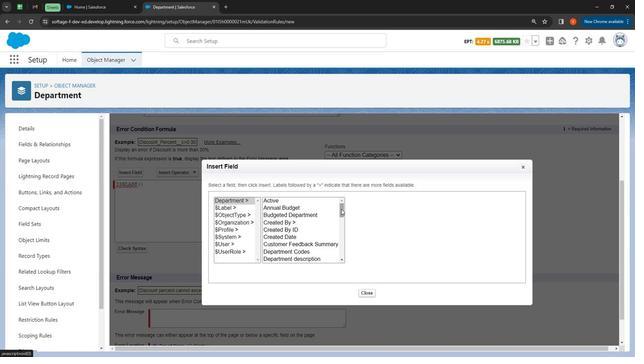 
Action: Mouse moved to (313, 224)
Screenshot: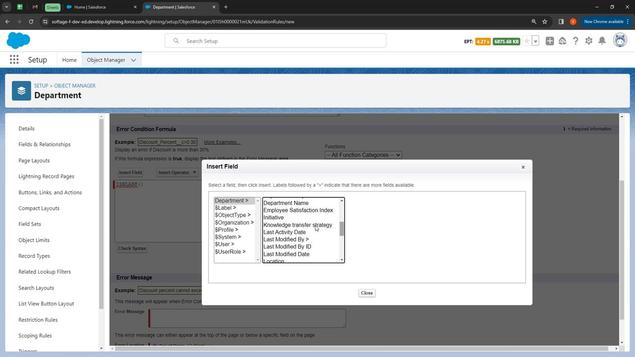 
Action: Mouse pressed left at (313, 224)
Screenshot: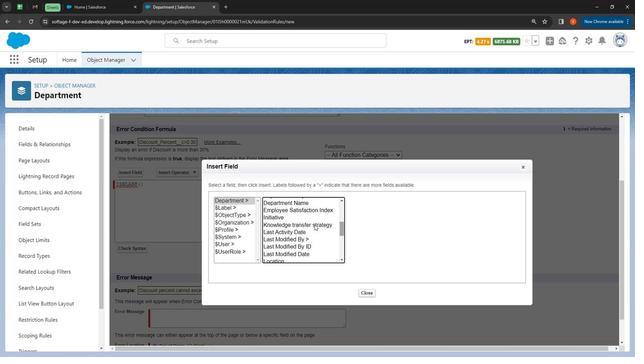 
Action: Mouse moved to (166, 168)
Screenshot: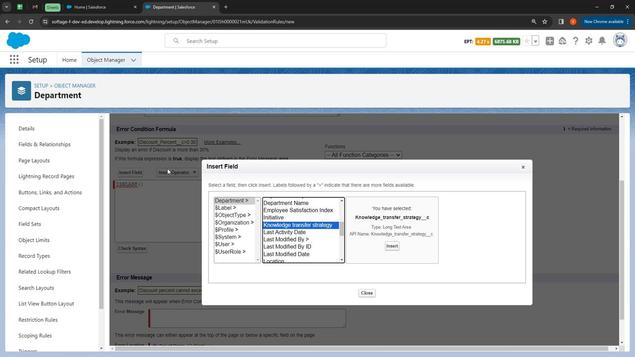 
Action: Mouse scrolled (166, 168) with delta (0, 0)
Screenshot: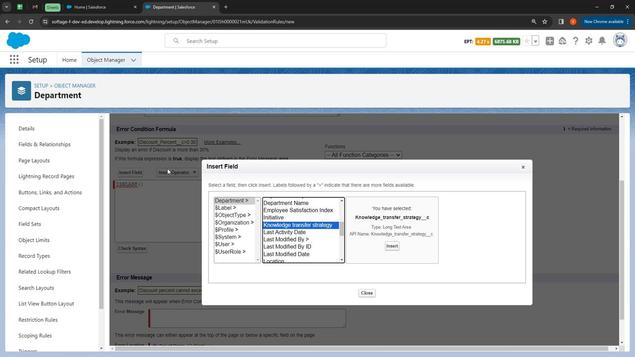 
Action: Mouse moved to (168, 169)
